 Task: Add Youtheory Collagen, Skin, Hair & Nail Formula to the cart.
Action: Mouse moved to (302, 159)
Screenshot: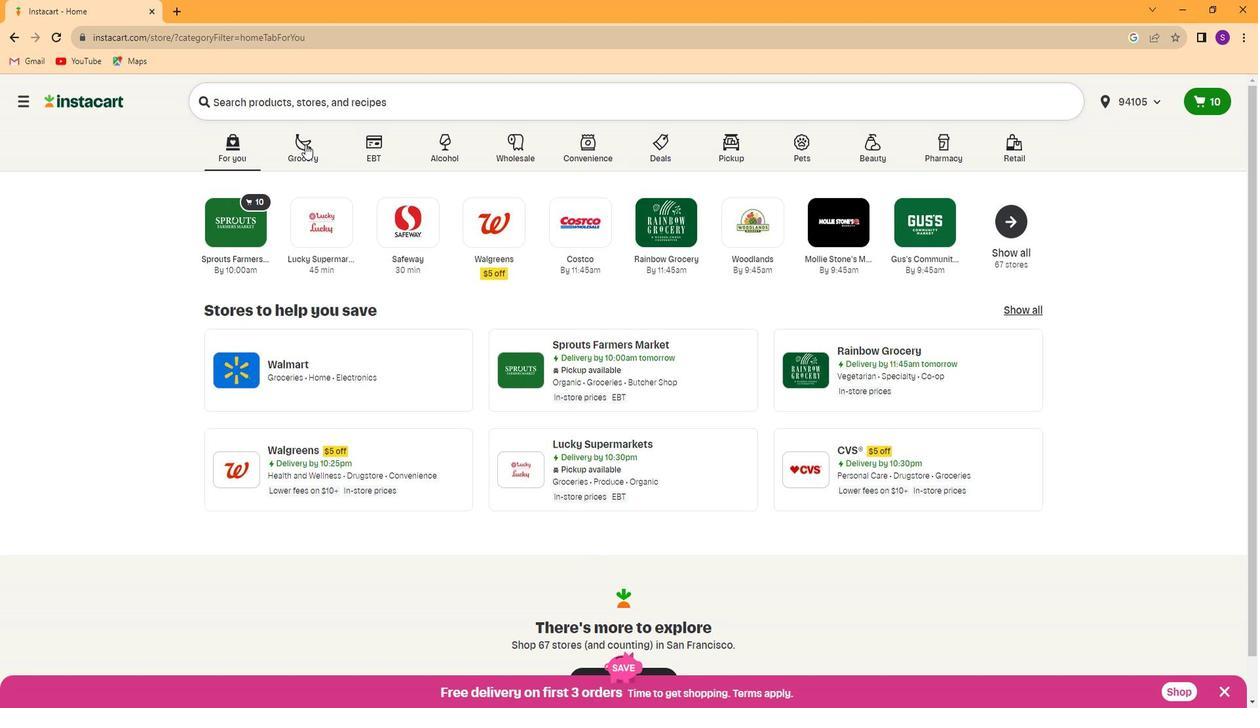 
Action: Mouse pressed left at (302, 159)
Screenshot: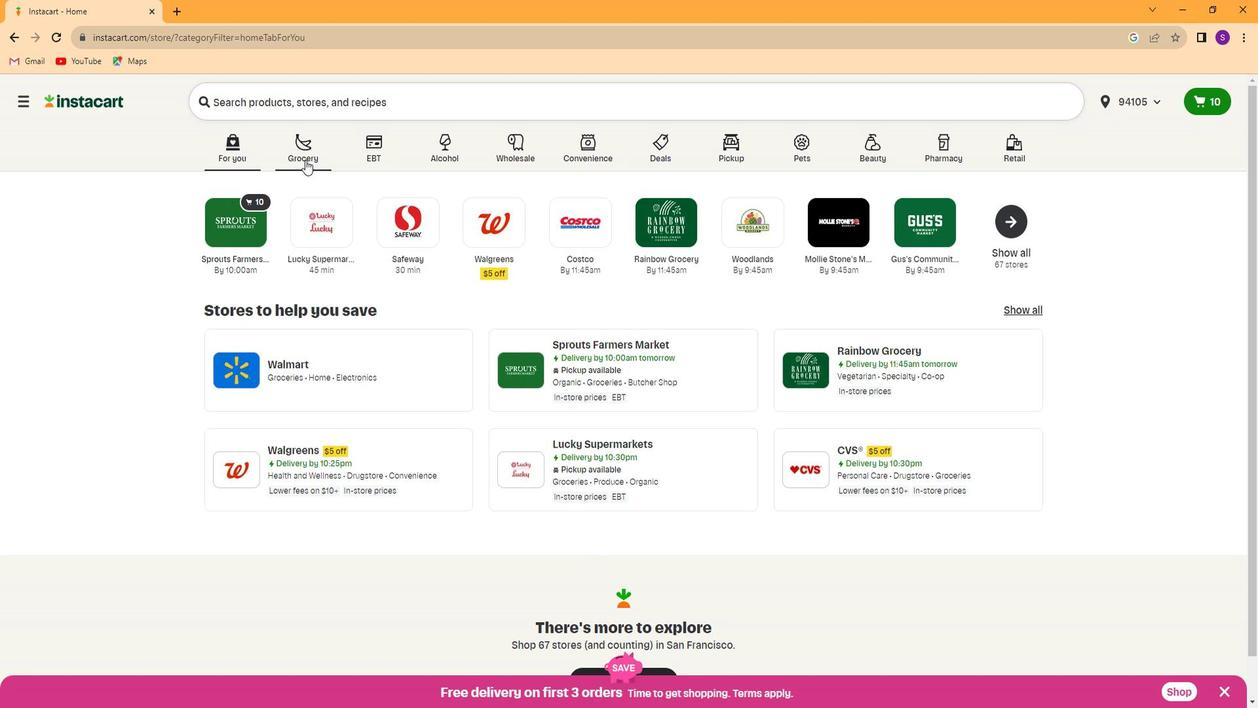 
Action: Mouse moved to (911, 241)
Screenshot: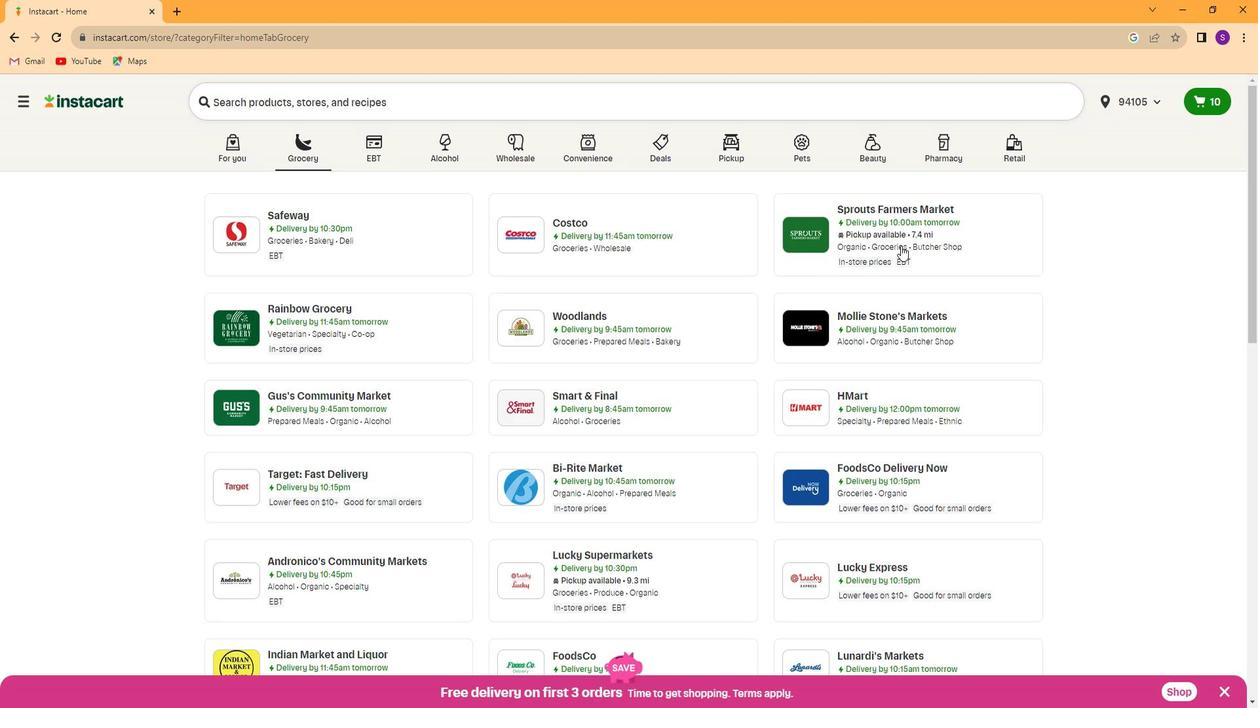 
Action: Mouse pressed left at (911, 241)
Screenshot: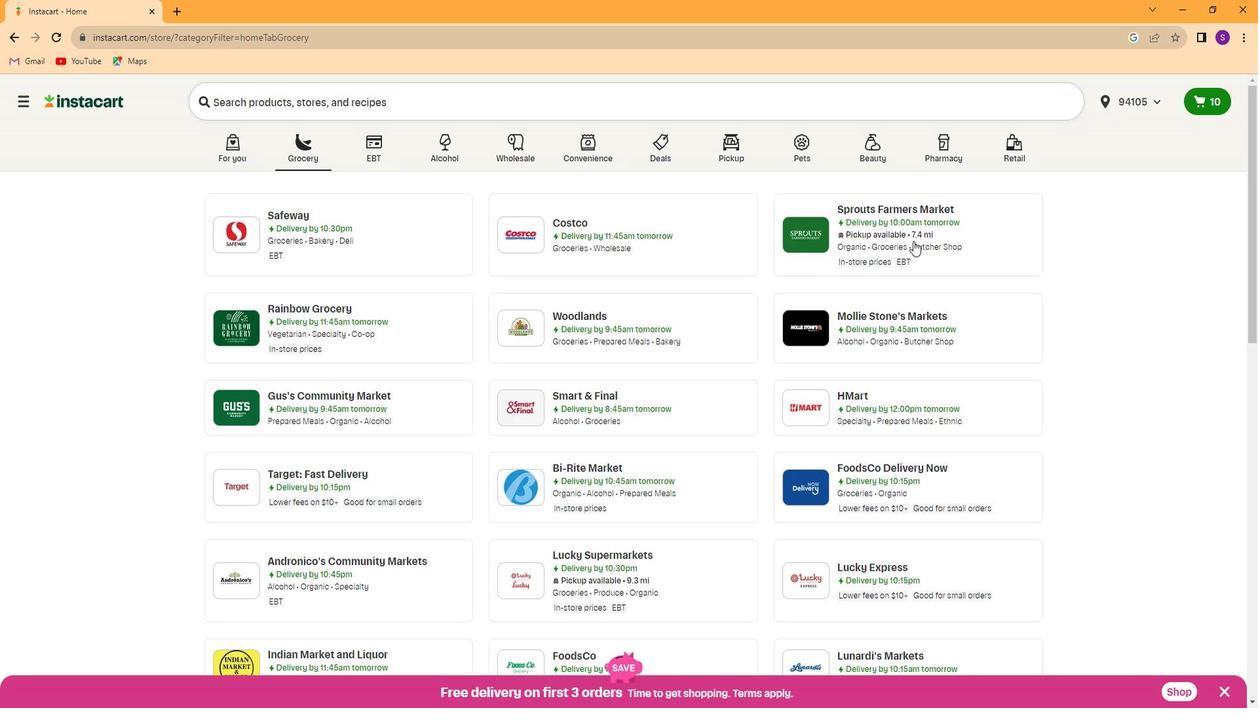 
Action: Mouse moved to (129, 442)
Screenshot: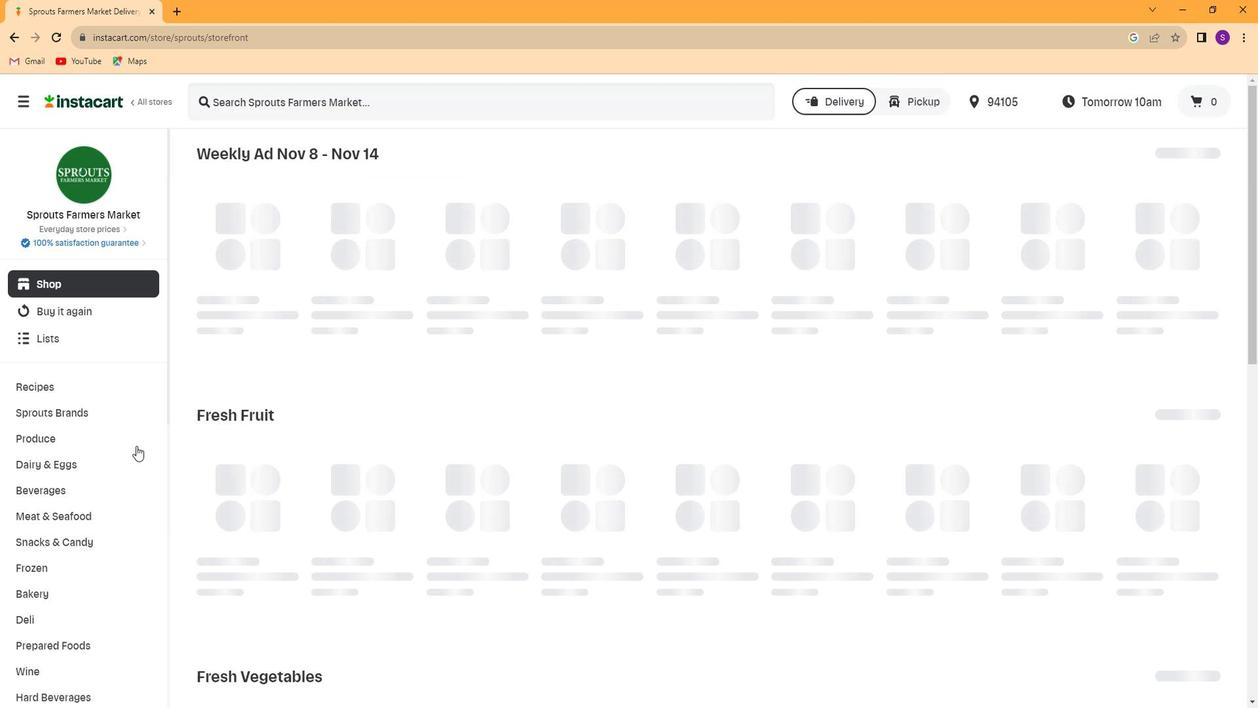 
Action: Mouse scrolled (129, 441) with delta (0, 0)
Screenshot: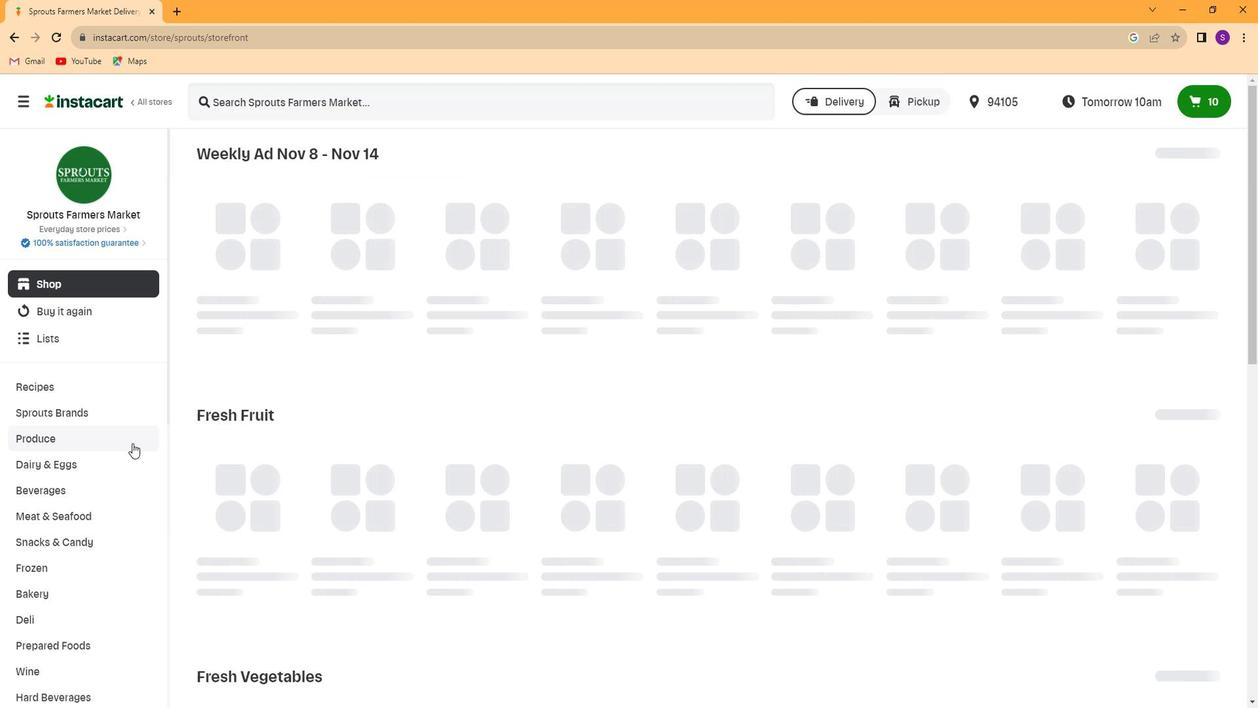 
Action: Mouse scrolled (129, 441) with delta (0, 0)
Screenshot: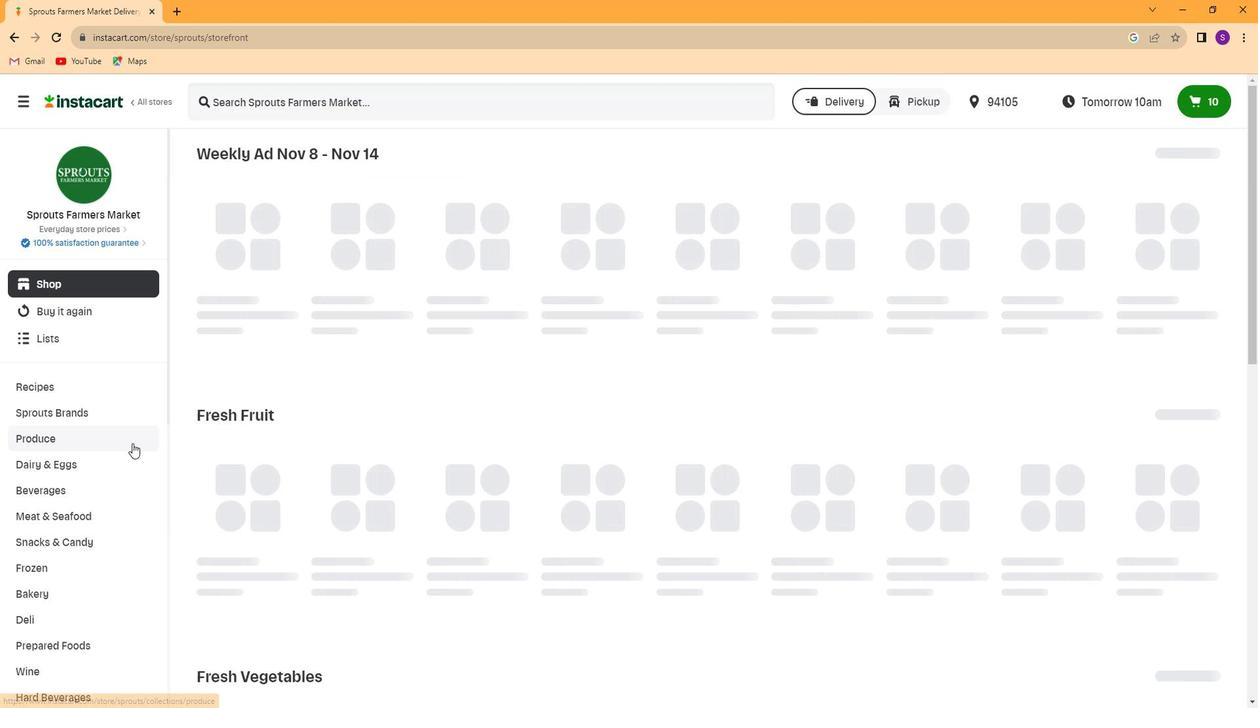 
Action: Mouse scrolled (129, 441) with delta (0, 0)
Screenshot: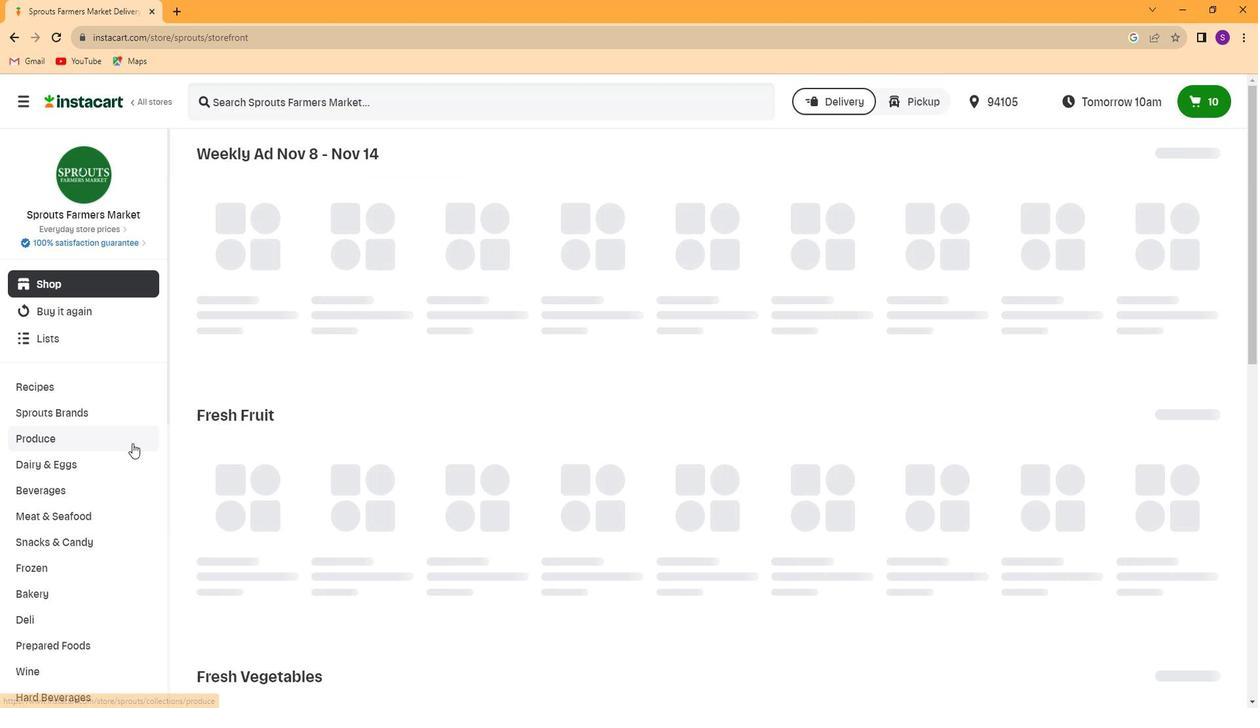 
Action: Mouse moved to (127, 442)
Screenshot: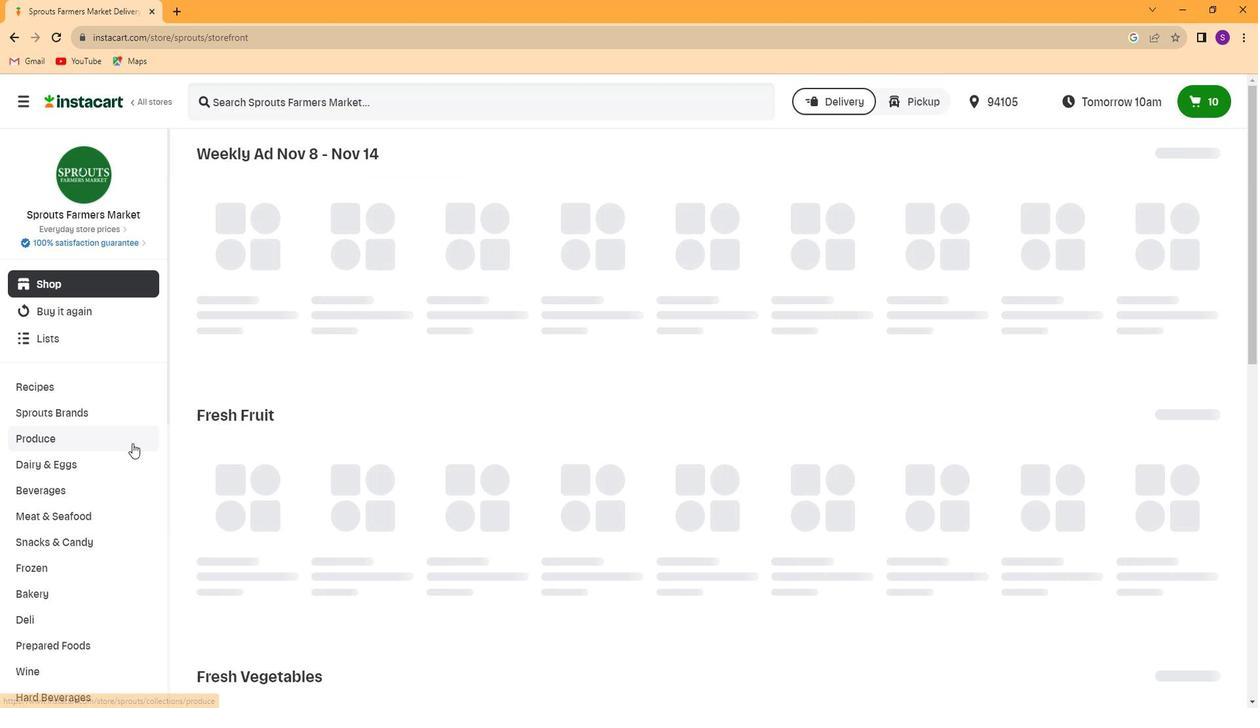 
Action: Mouse scrolled (127, 441) with delta (0, 0)
Screenshot: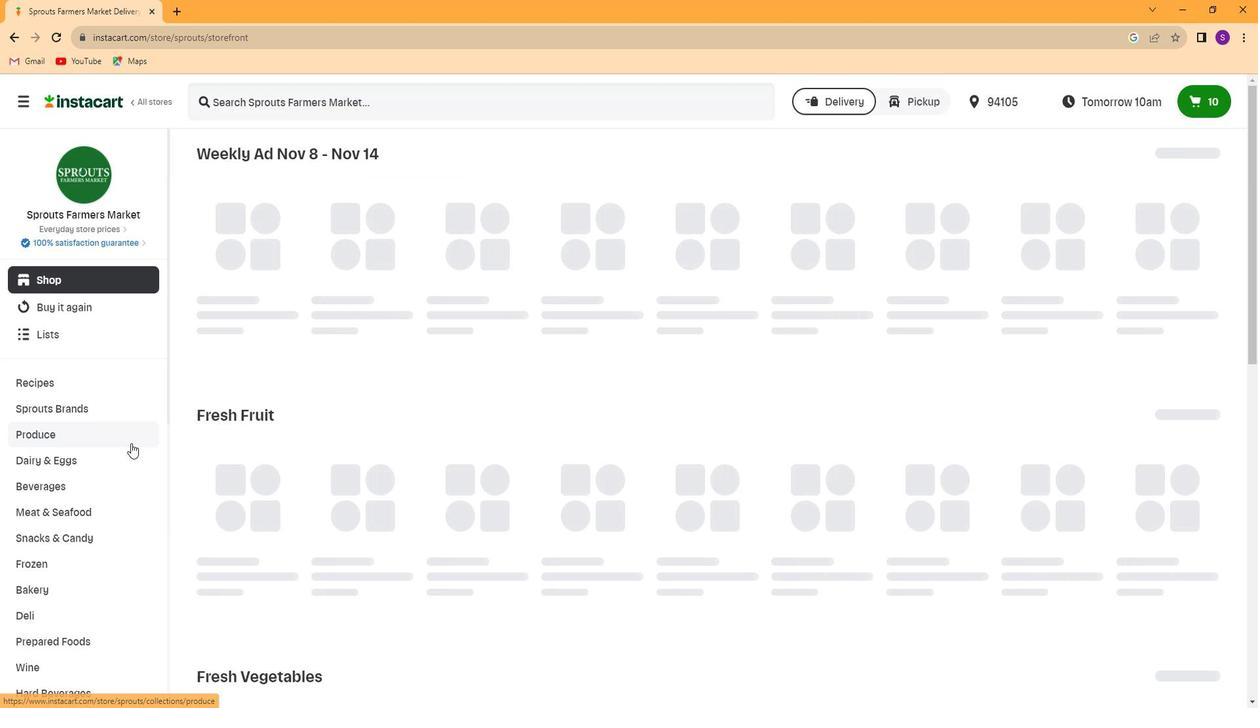 
Action: Mouse scrolled (127, 441) with delta (0, 0)
Screenshot: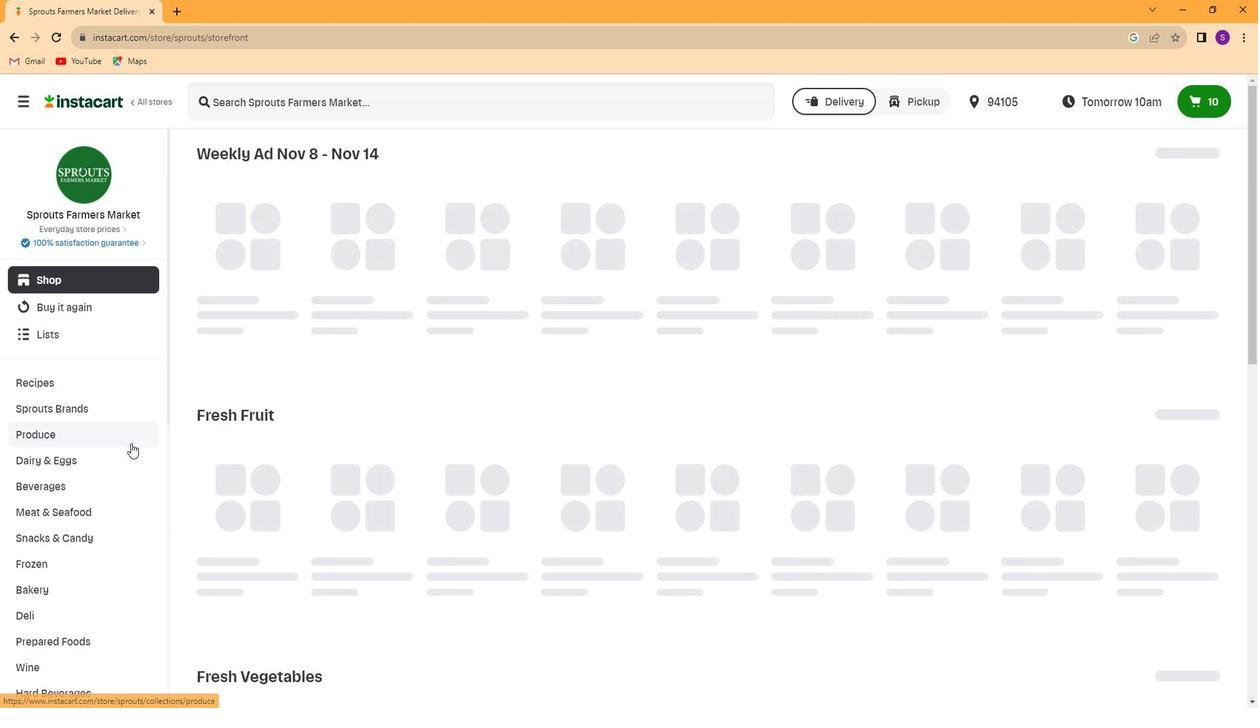 
Action: Mouse scrolled (127, 441) with delta (0, 0)
Screenshot: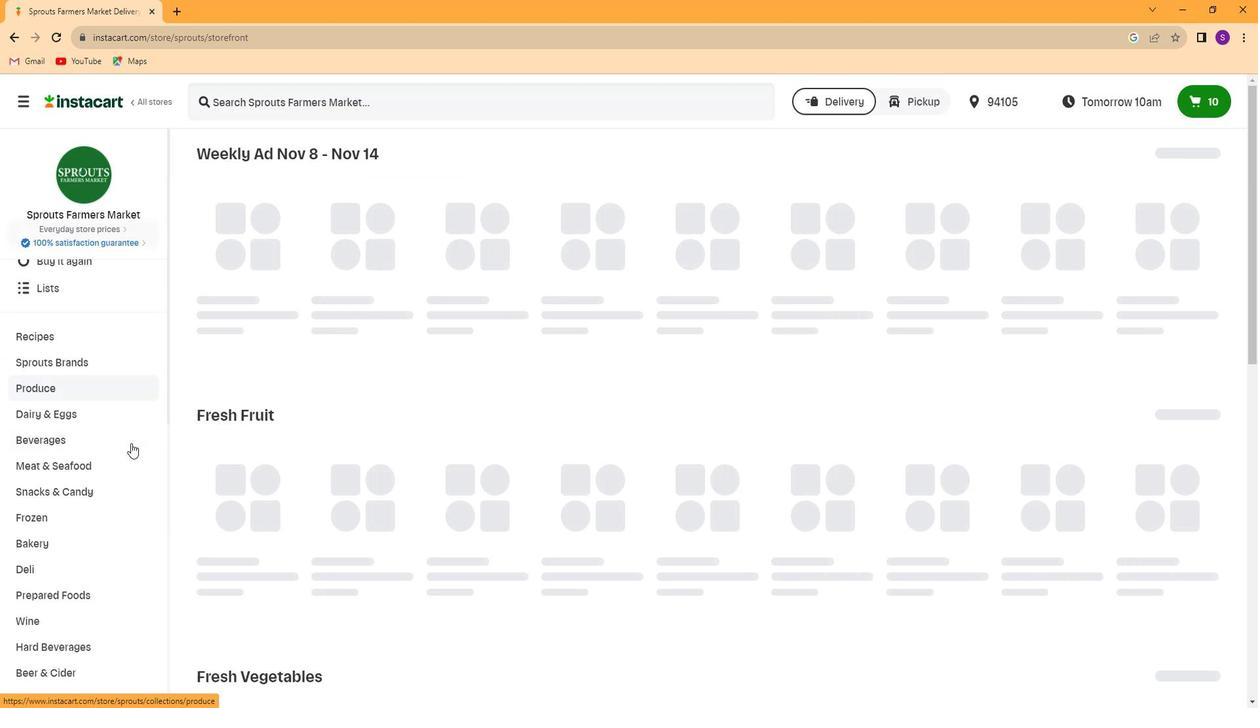 
Action: Mouse scrolled (127, 441) with delta (0, 0)
Screenshot: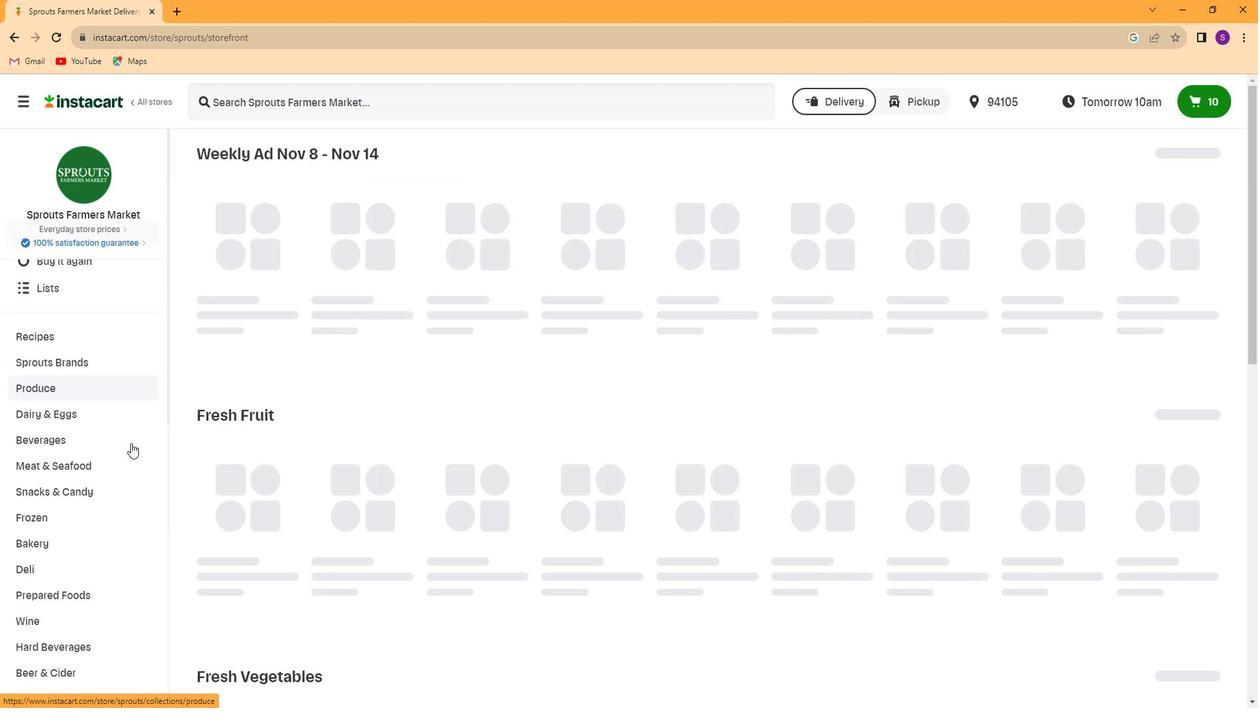 
Action: Mouse scrolled (127, 441) with delta (0, 0)
Screenshot: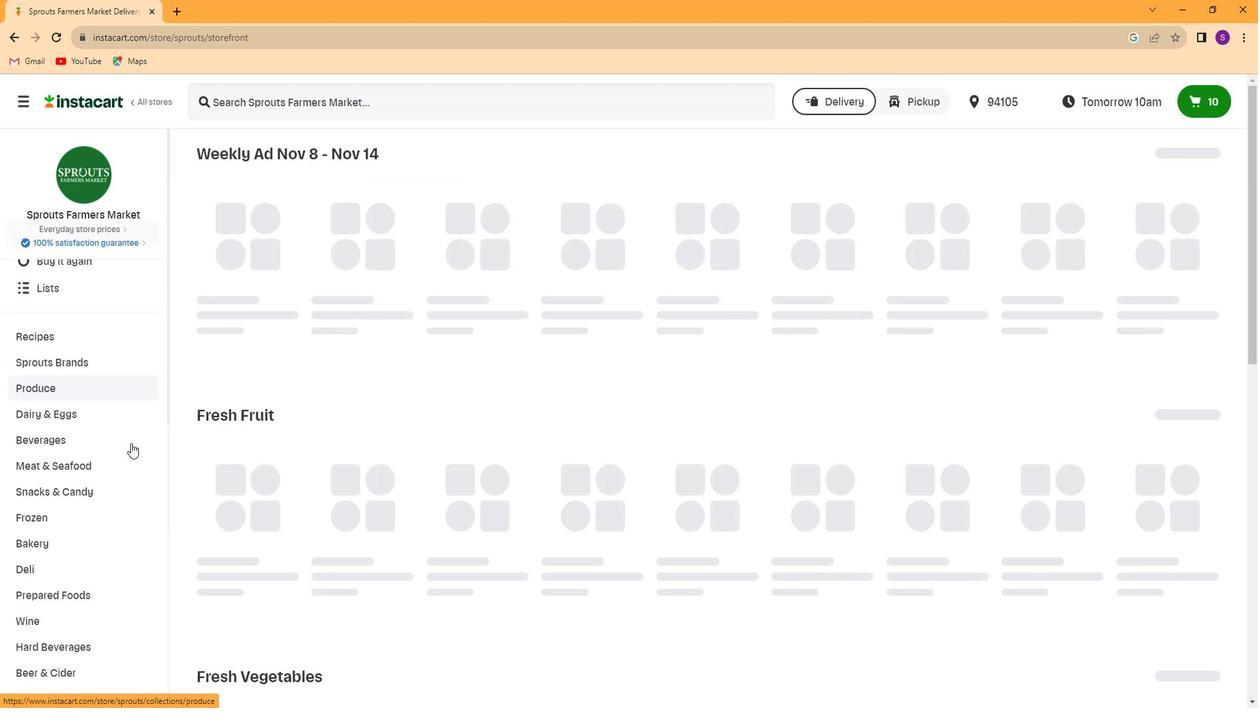 
Action: Mouse moved to (127, 442)
Screenshot: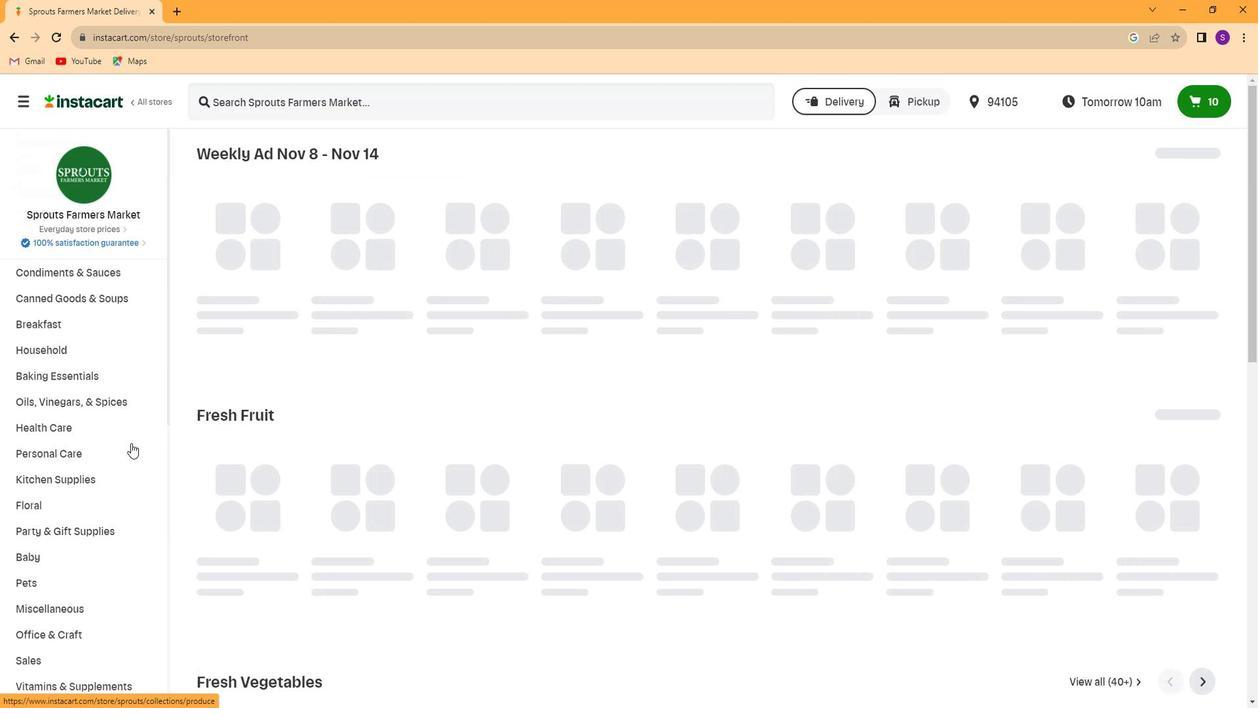 
Action: Mouse scrolled (127, 441) with delta (0, 0)
Screenshot: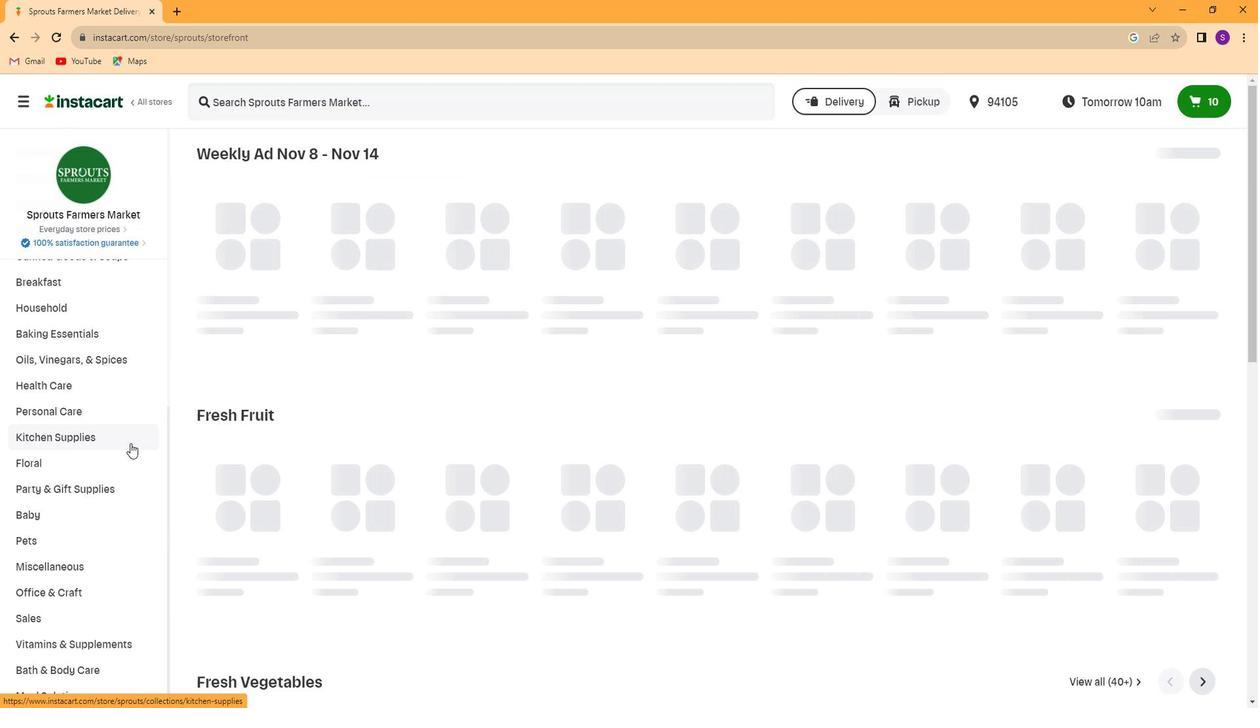 
Action: Mouse scrolled (127, 441) with delta (0, 0)
Screenshot: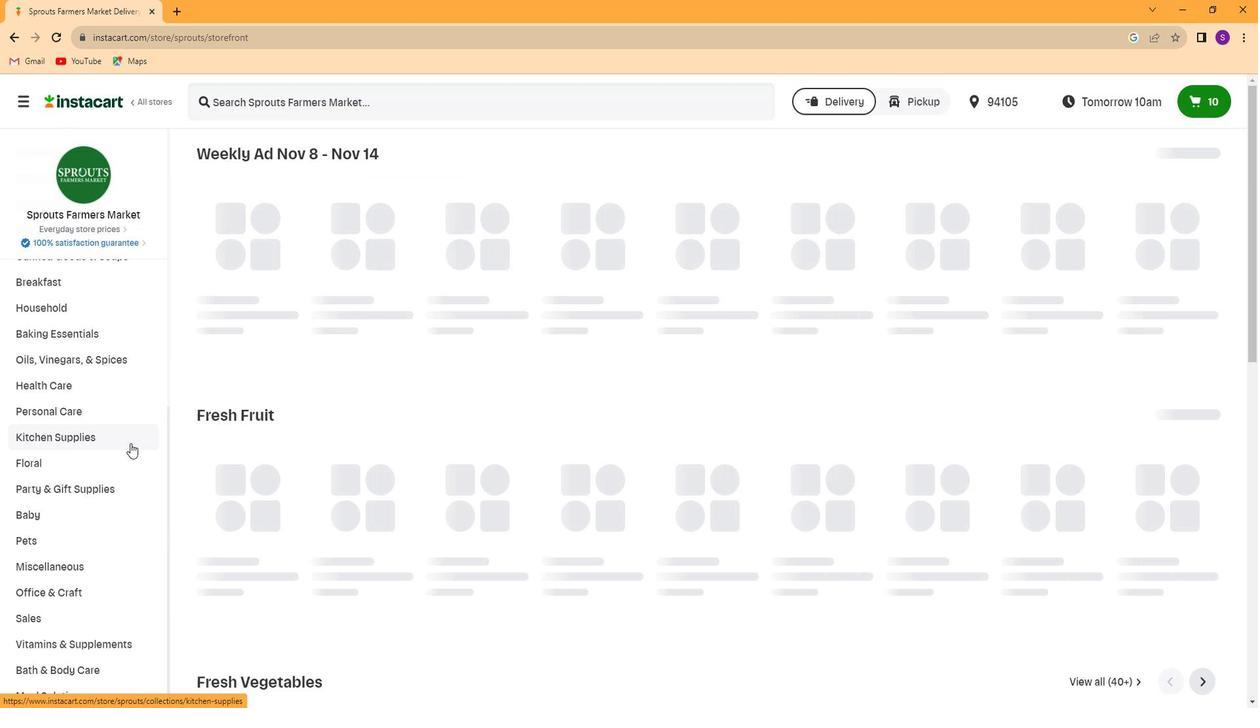 
Action: Mouse scrolled (127, 441) with delta (0, 0)
Screenshot: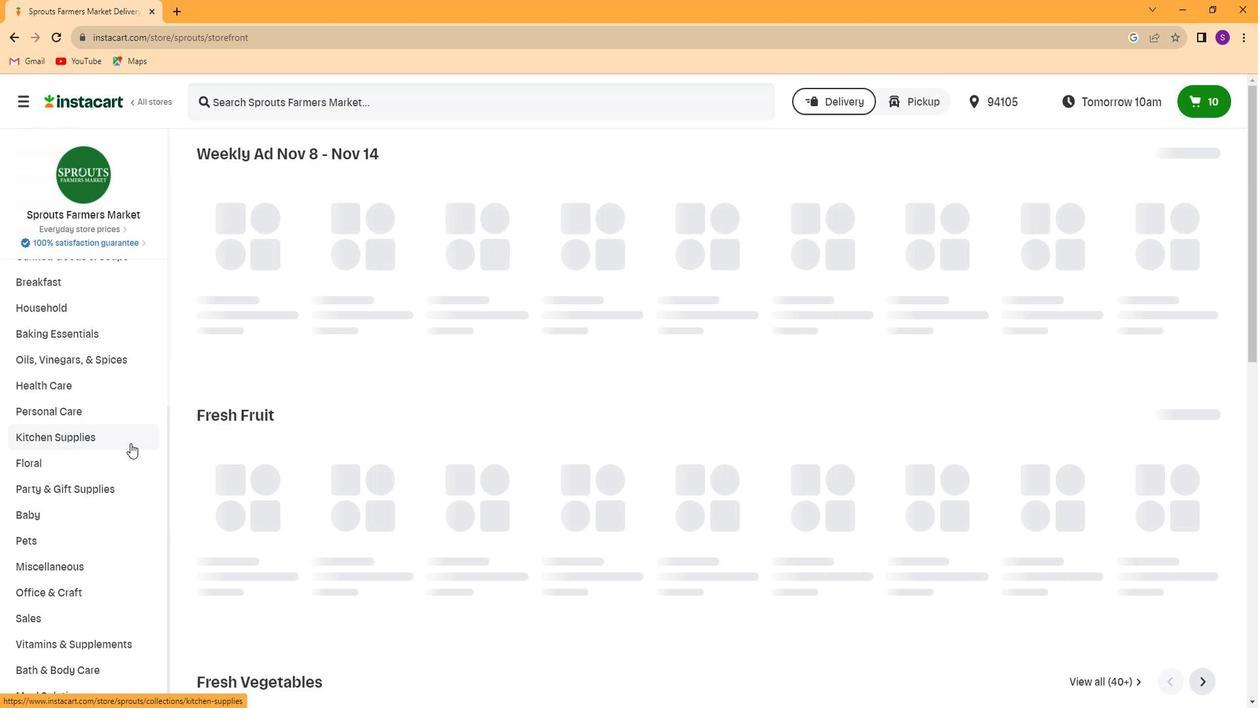 
Action: Mouse moved to (127, 442)
Screenshot: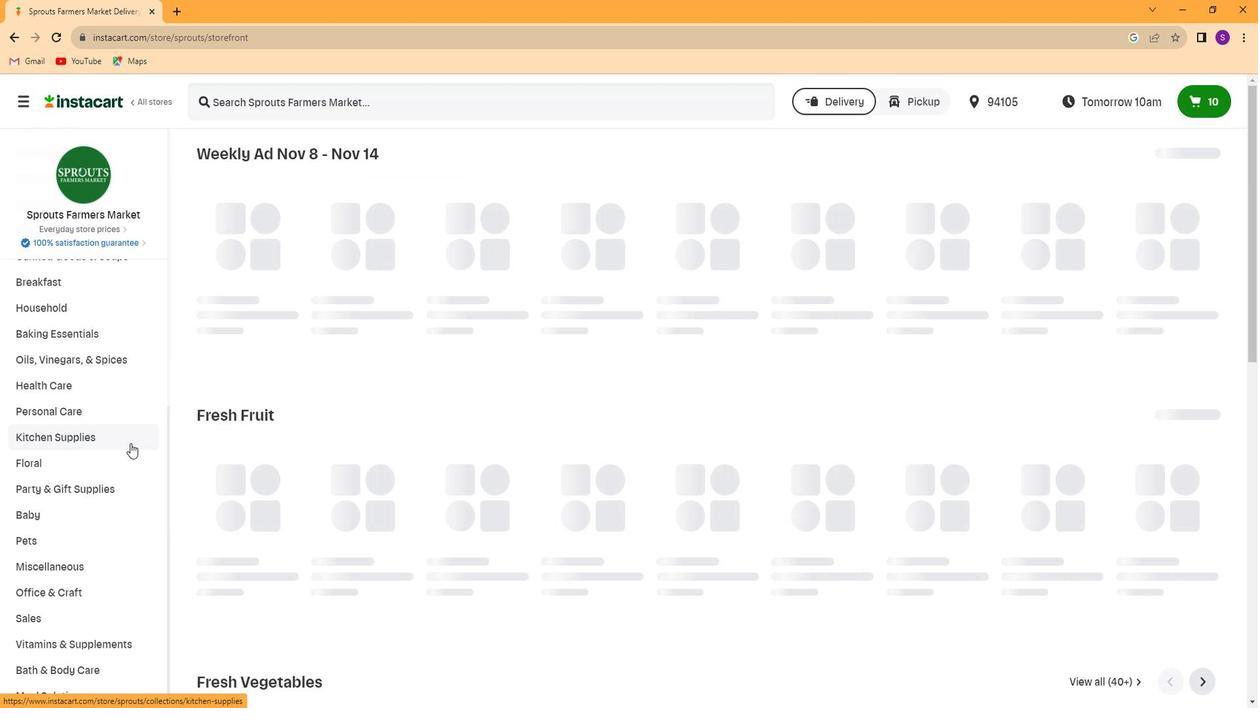 
Action: Mouse scrolled (127, 441) with delta (0, 0)
Screenshot: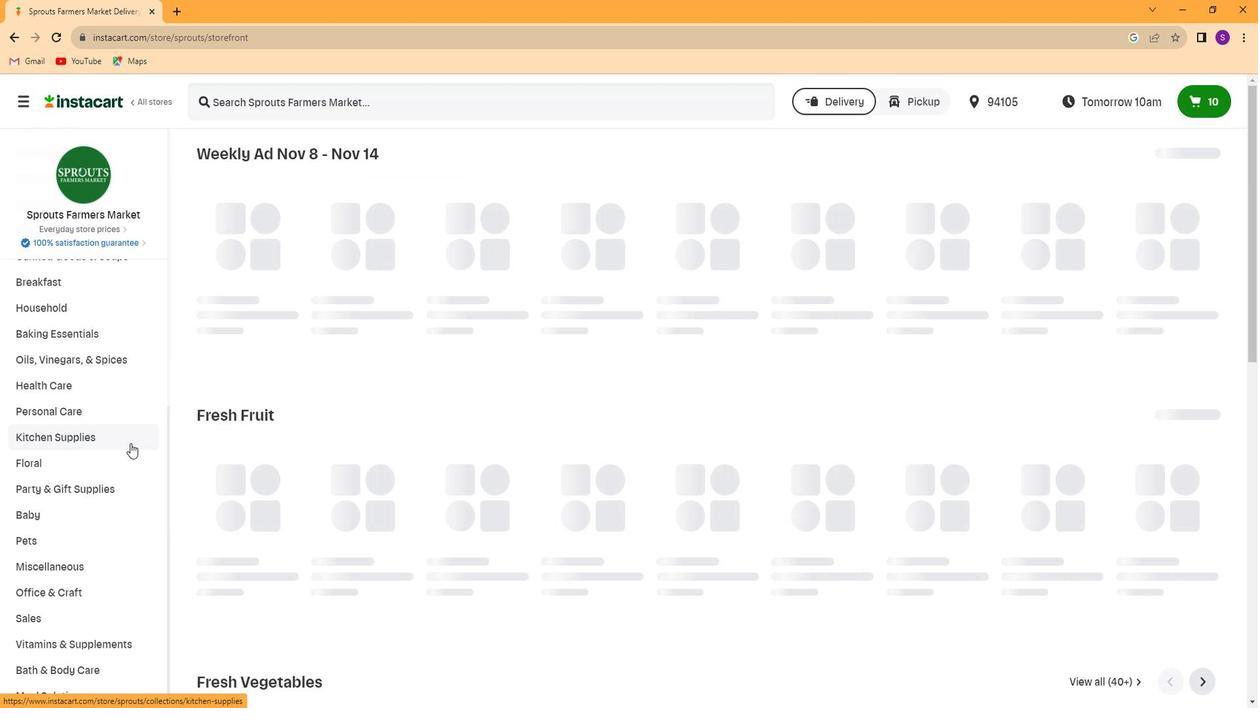 
Action: Mouse moved to (123, 445)
Screenshot: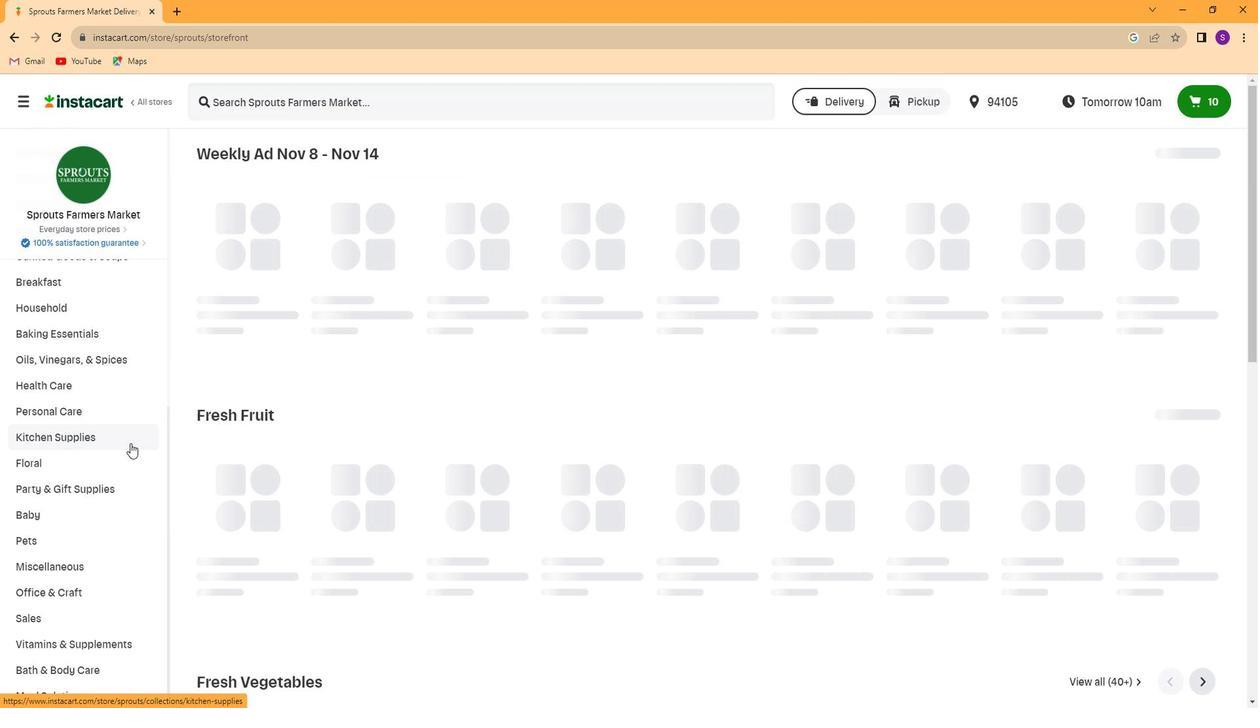 
Action: Mouse scrolled (123, 445) with delta (0, 0)
Screenshot: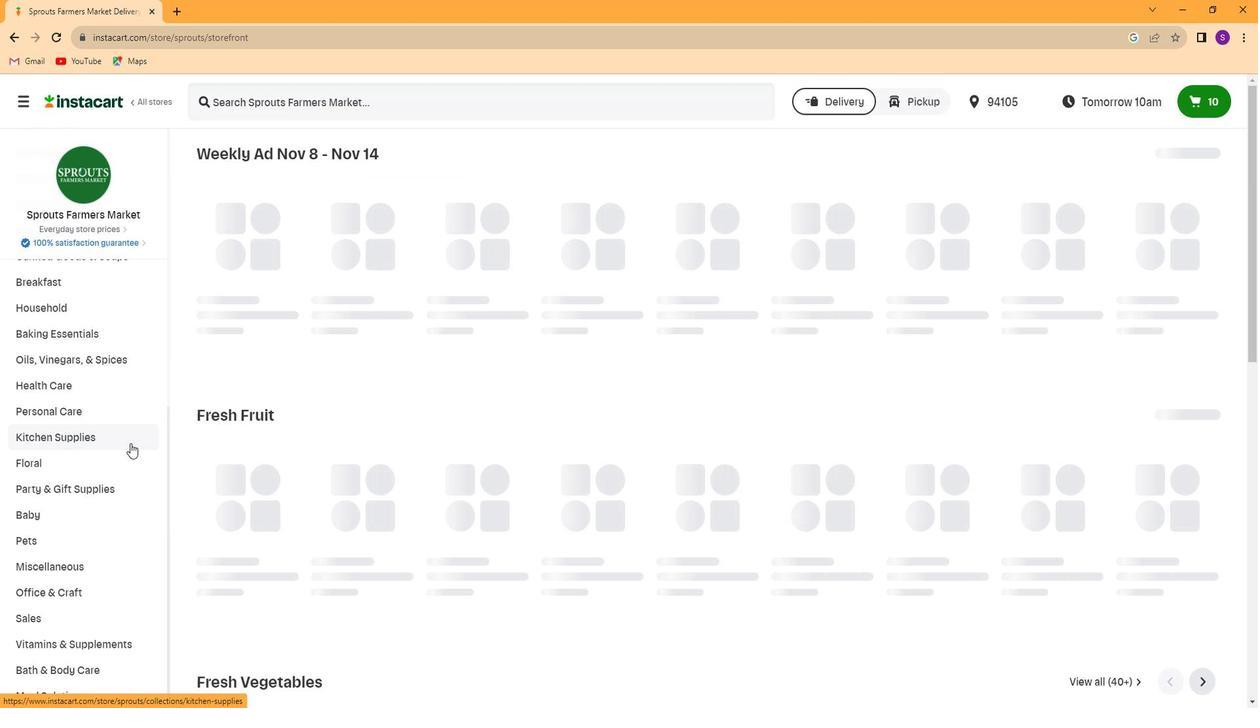 
Action: Mouse moved to (119, 447)
Screenshot: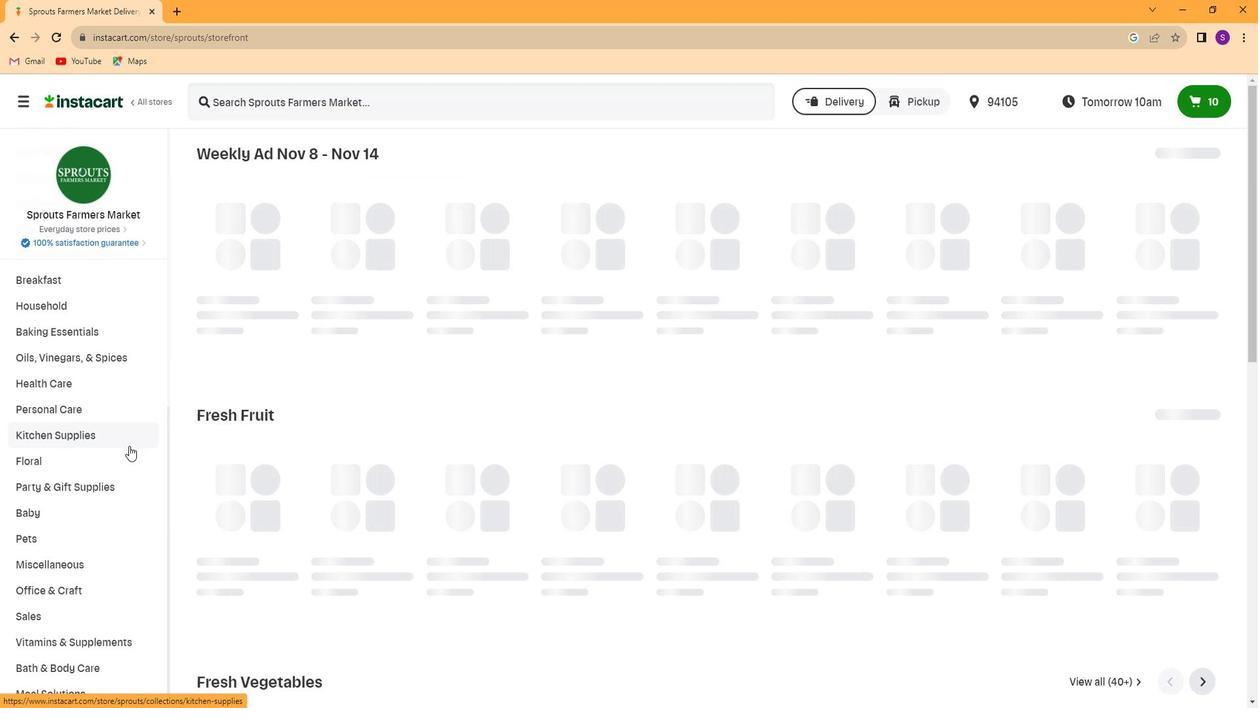
Action: Mouse scrolled (119, 447) with delta (0, 0)
Screenshot: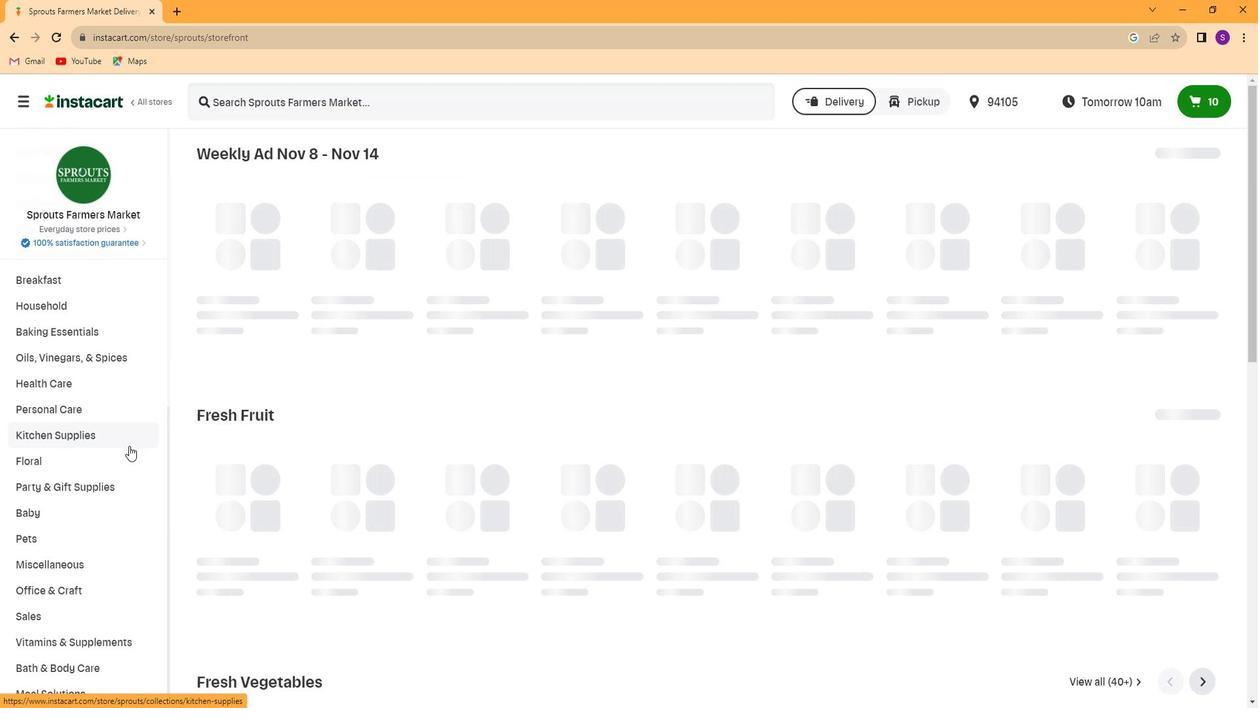 
Action: Mouse scrolled (119, 447) with delta (0, 0)
Screenshot: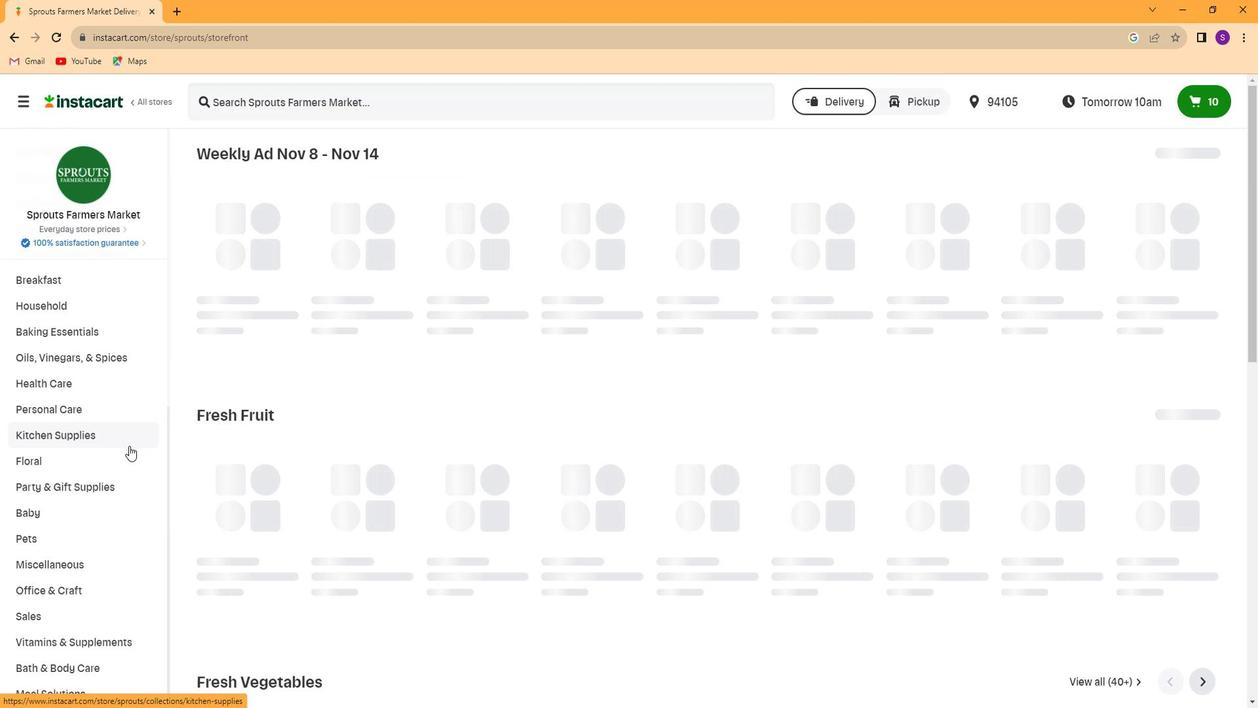 
Action: Mouse moved to (107, 640)
Screenshot: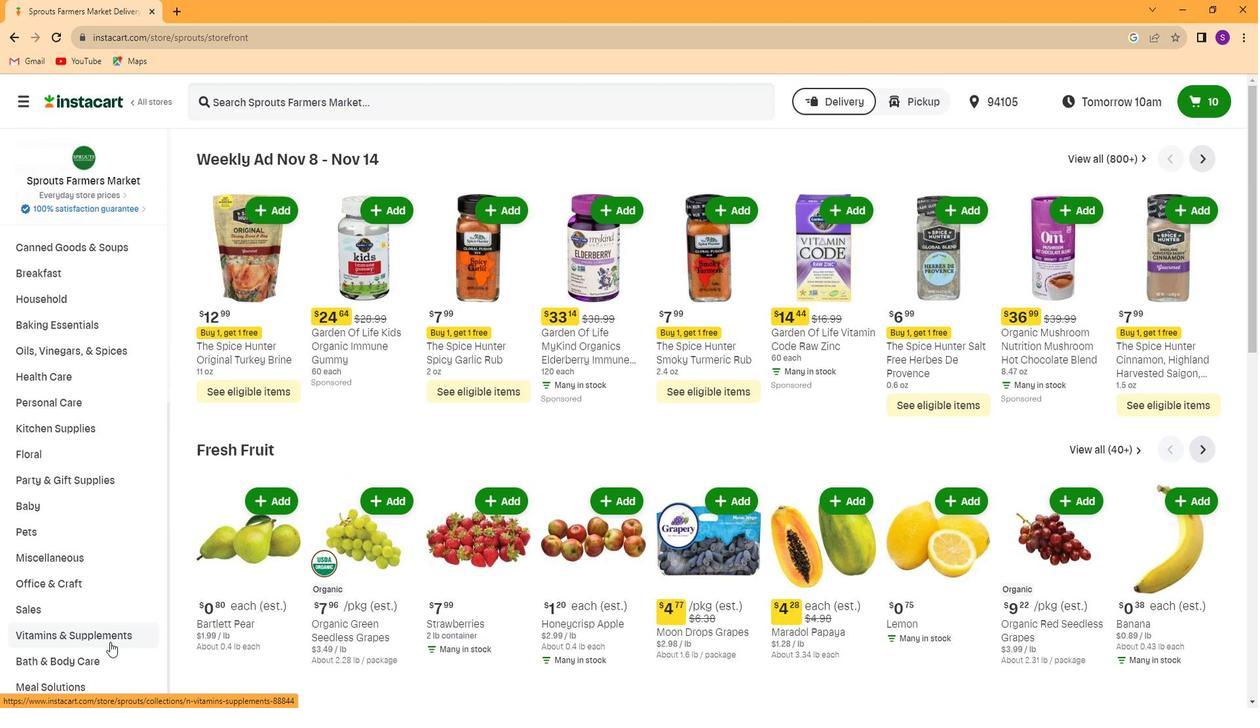 
Action: Mouse pressed left at (107, 640)
Screenshot: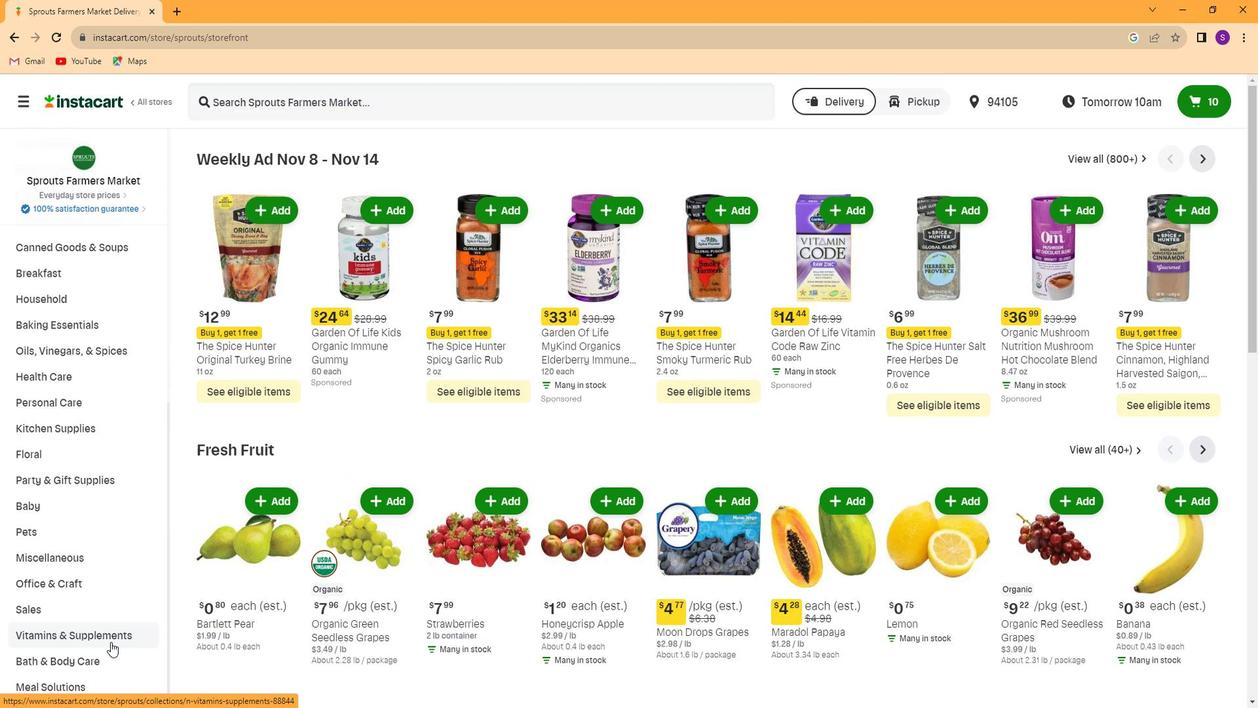 
Action: Mouse moved to (99, 500)
Screenshot: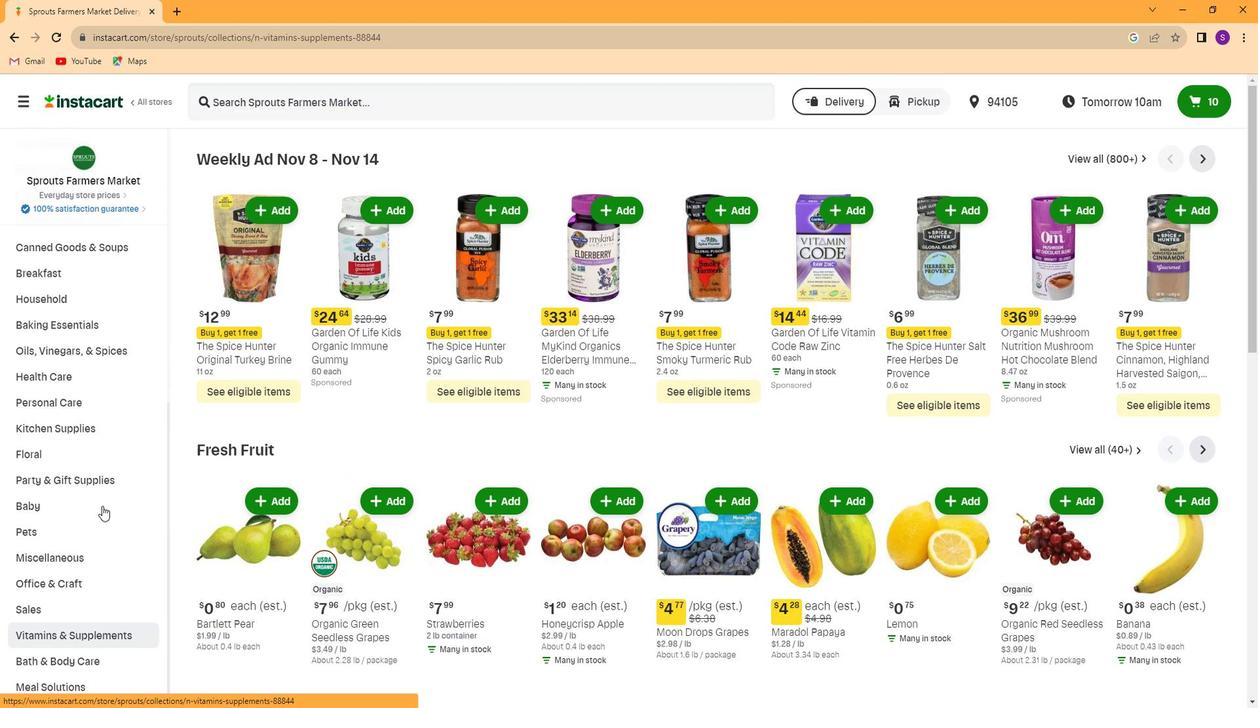 
Action: Mouse scrolled (99, 500) with delta (0, 0)
Screenshot: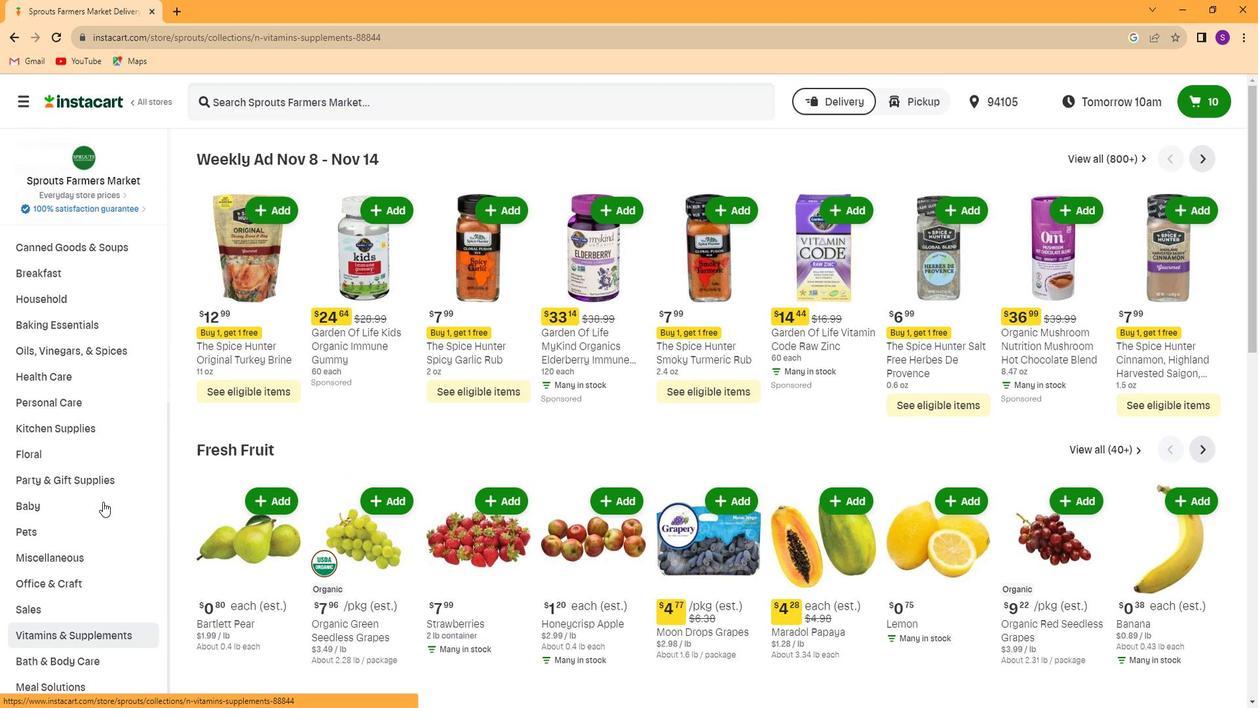 
Action: Mouse scrolled (99, 500) with delta (0, 0)
Screenshot: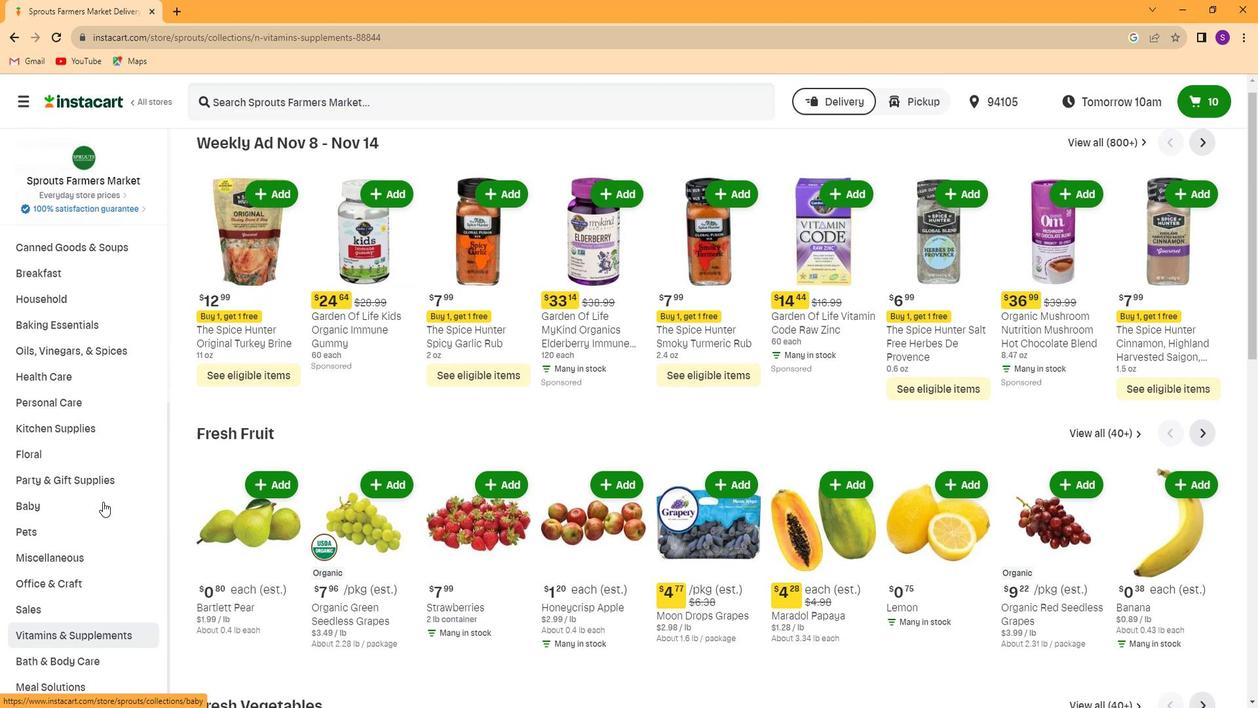
Action: Mouse moved to (99, 499)
Screenshot: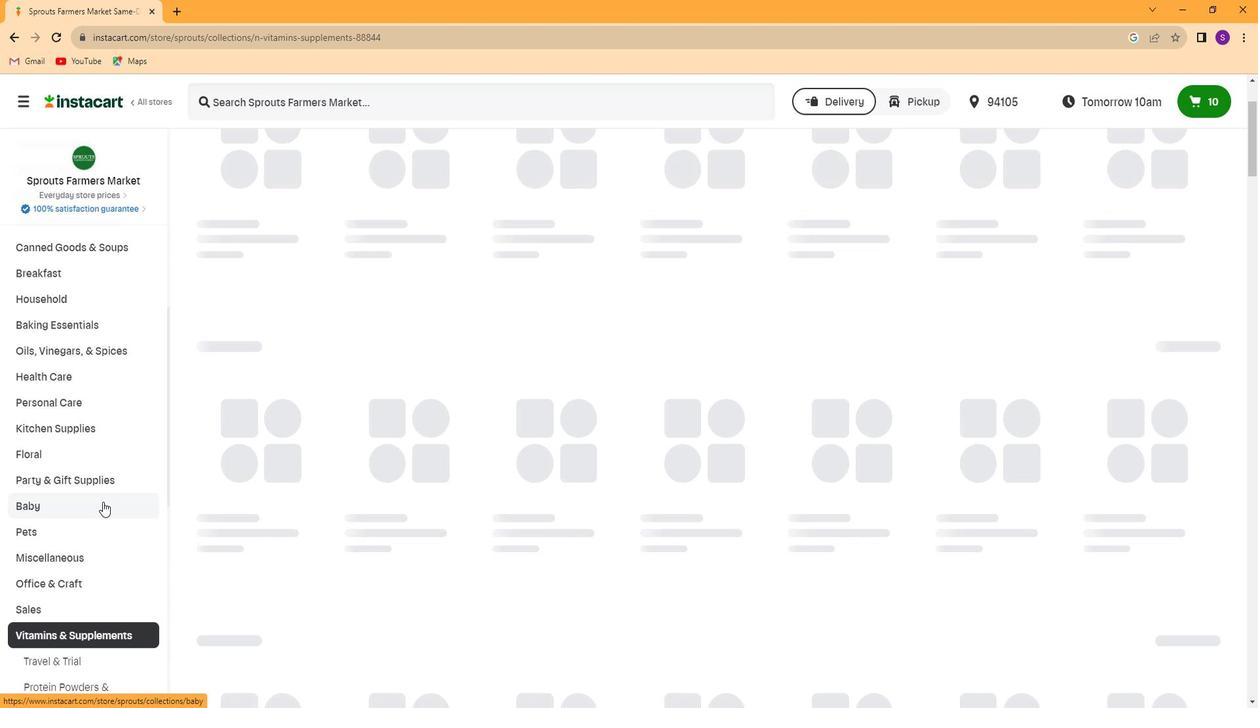 
Action: Mouse scrolled (99, 498) with delta (0, 0)
Screenshot: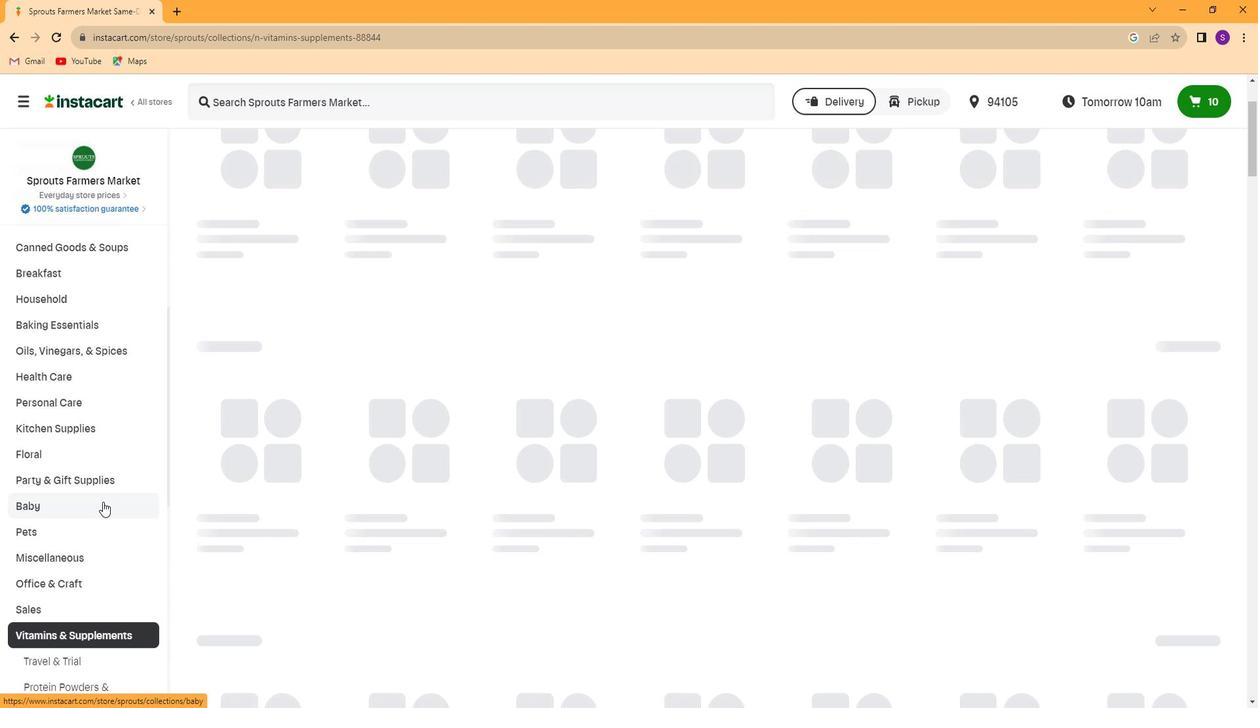 
Action: Mouse moved to (99, 499)
Screenshot: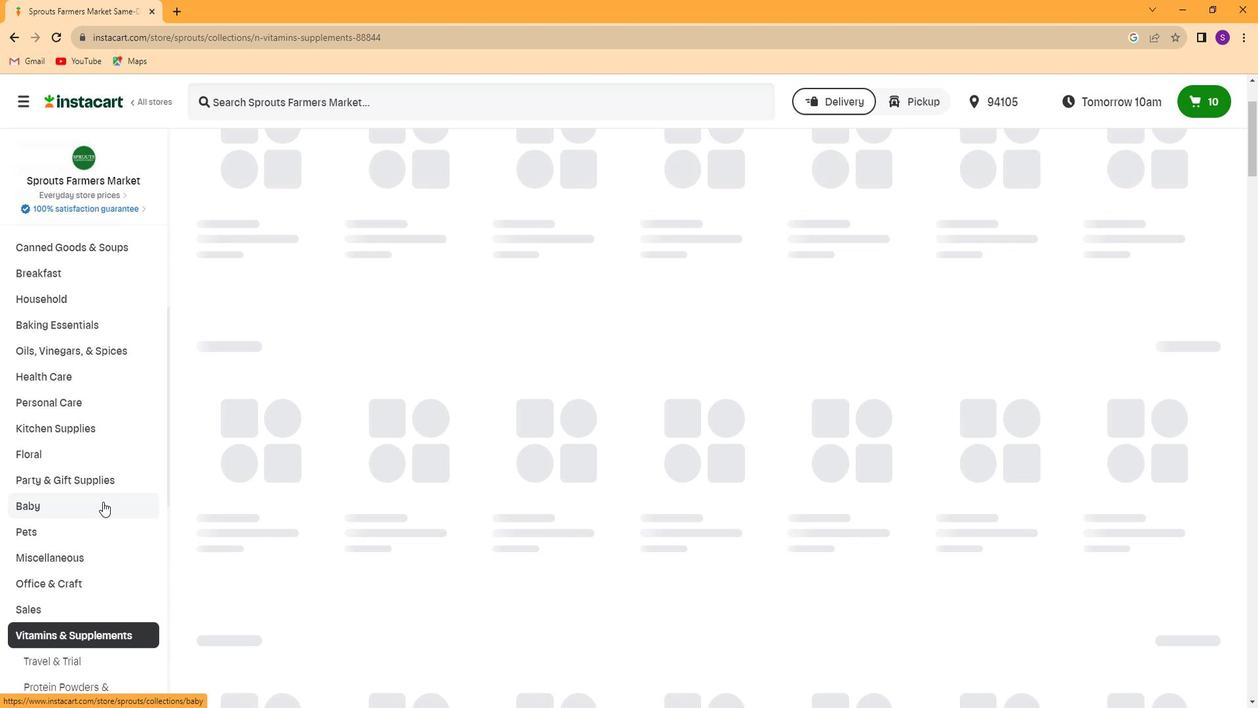 
Action: Mouse scrolled (99, 498) with delta (0, 0)
Screenshot: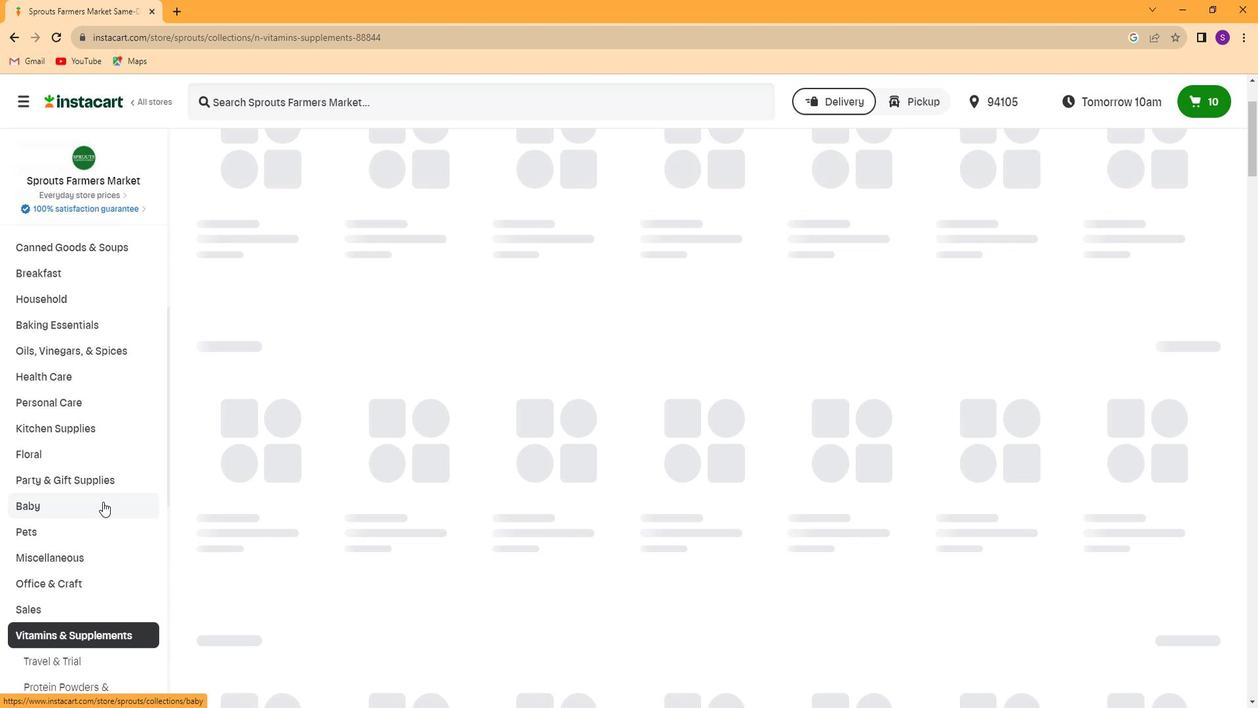 
Action: Mouse moved to (98, 498)
Screenshot: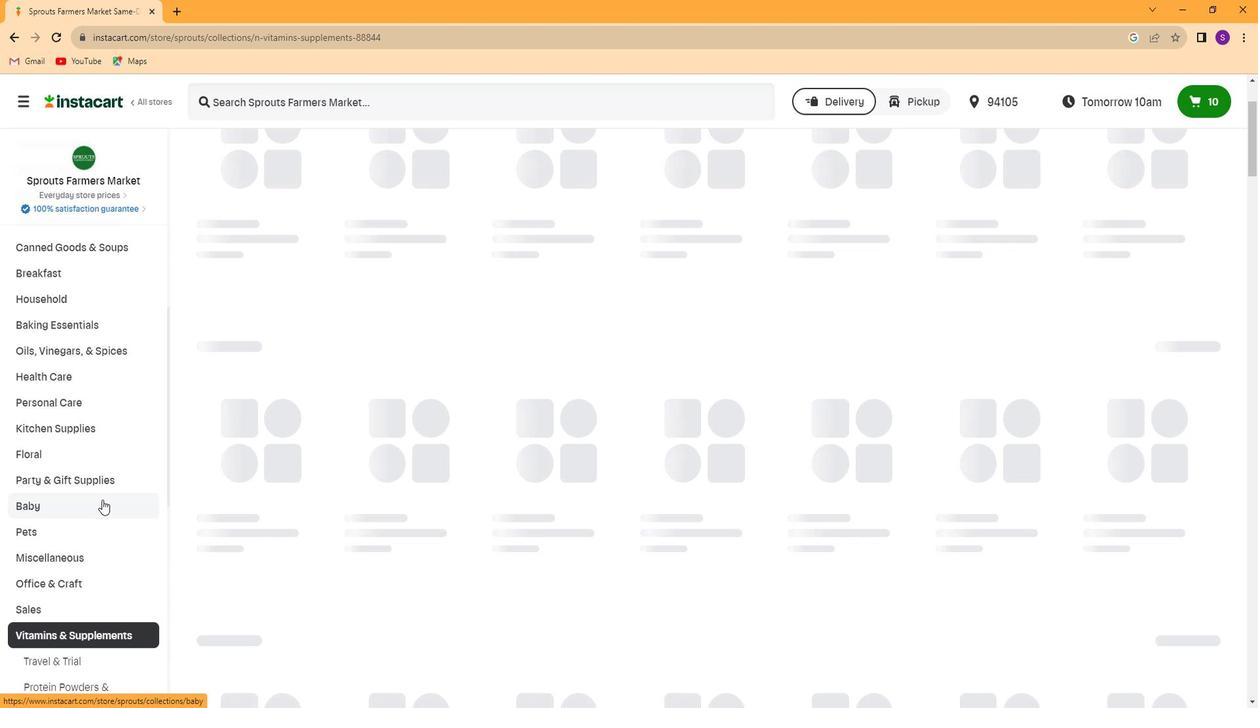 
Action: Mouse scrolled (98, 498) with delta (0, 0)
Screenshot: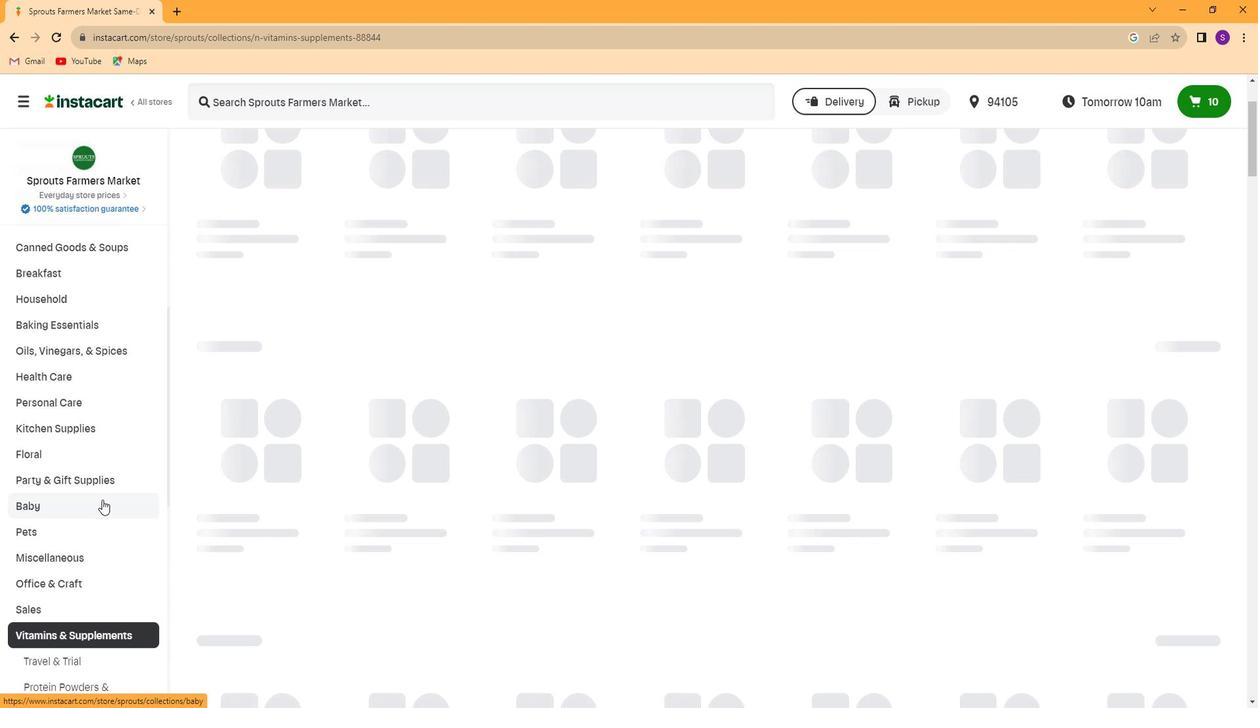 
Action: Mouse moved to (97, 497)
Screenshot: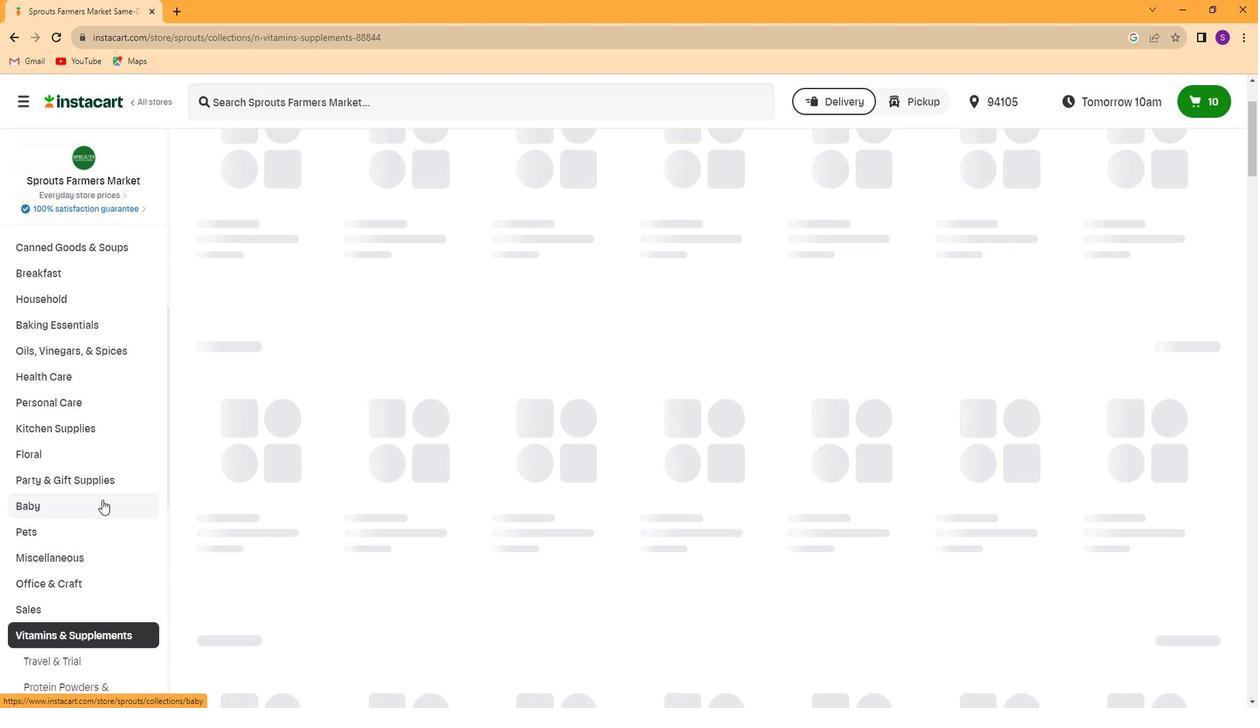 
Action: Mouse scrolled (97, 496) with delta (0, 0)
Screenshot: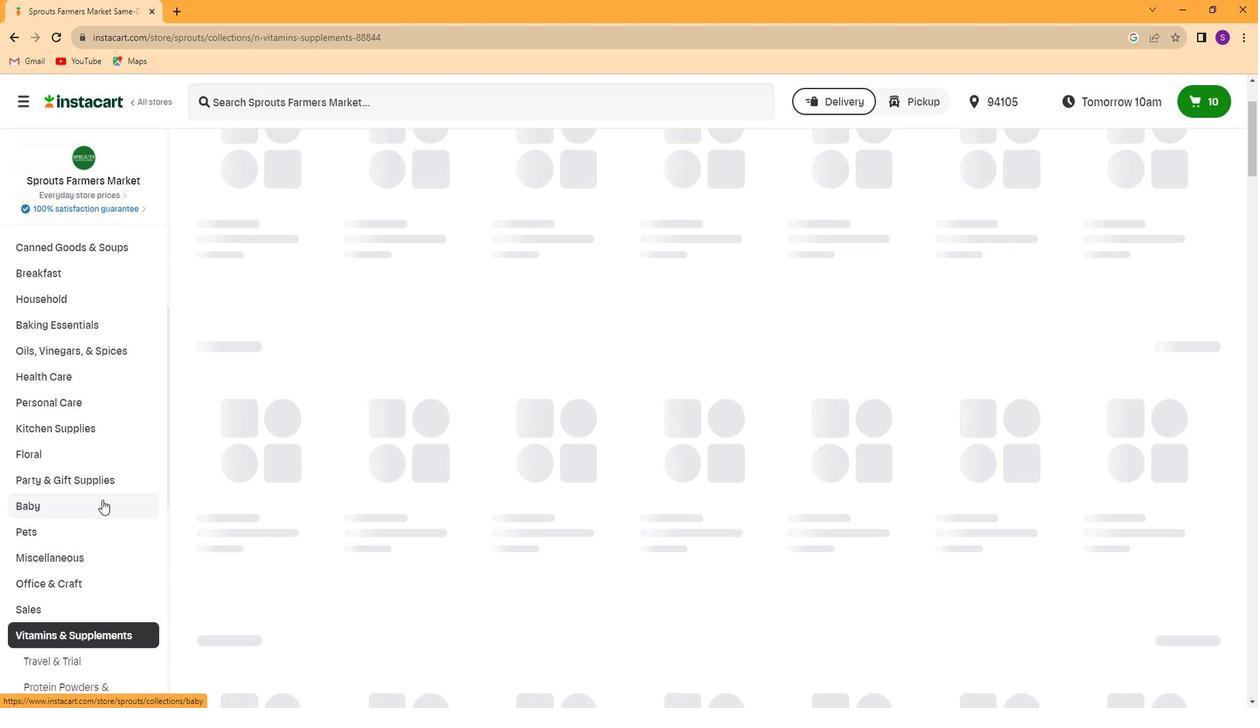 
Action: Mouse moved to (97, 491)
Screenshot: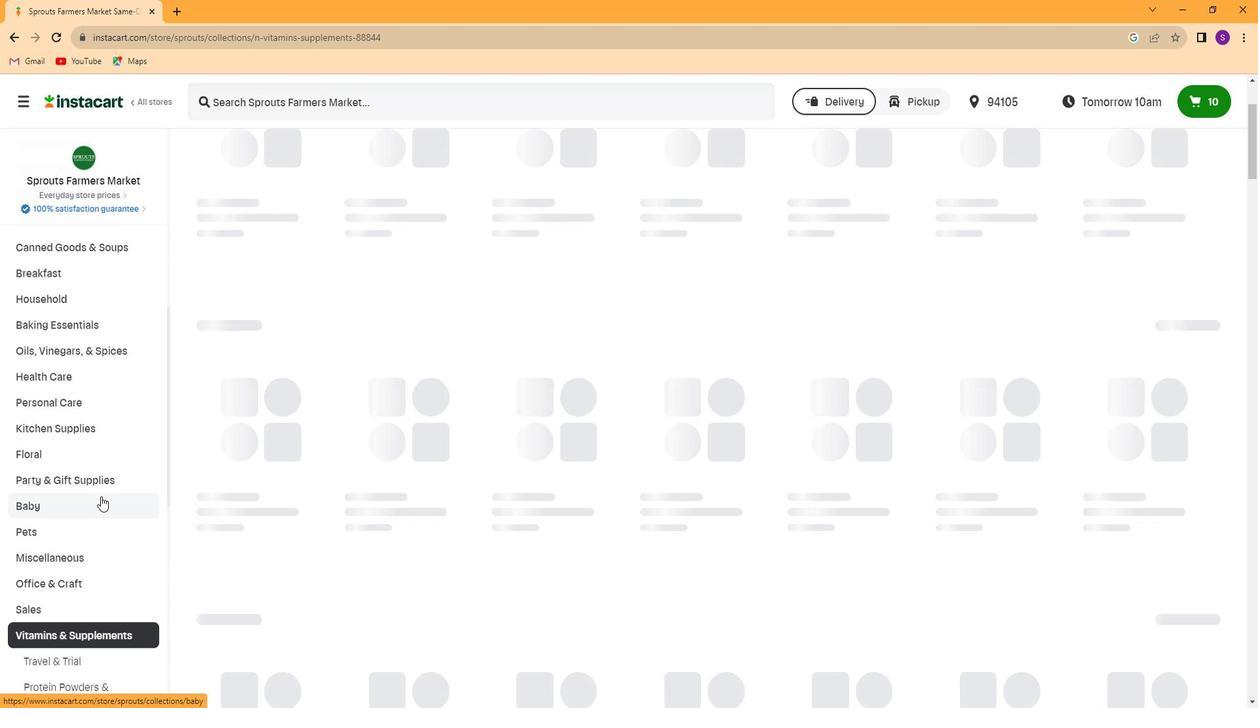 
Action: Mouse scrolled (97, 491) with delta (0, 0)
Screenshot: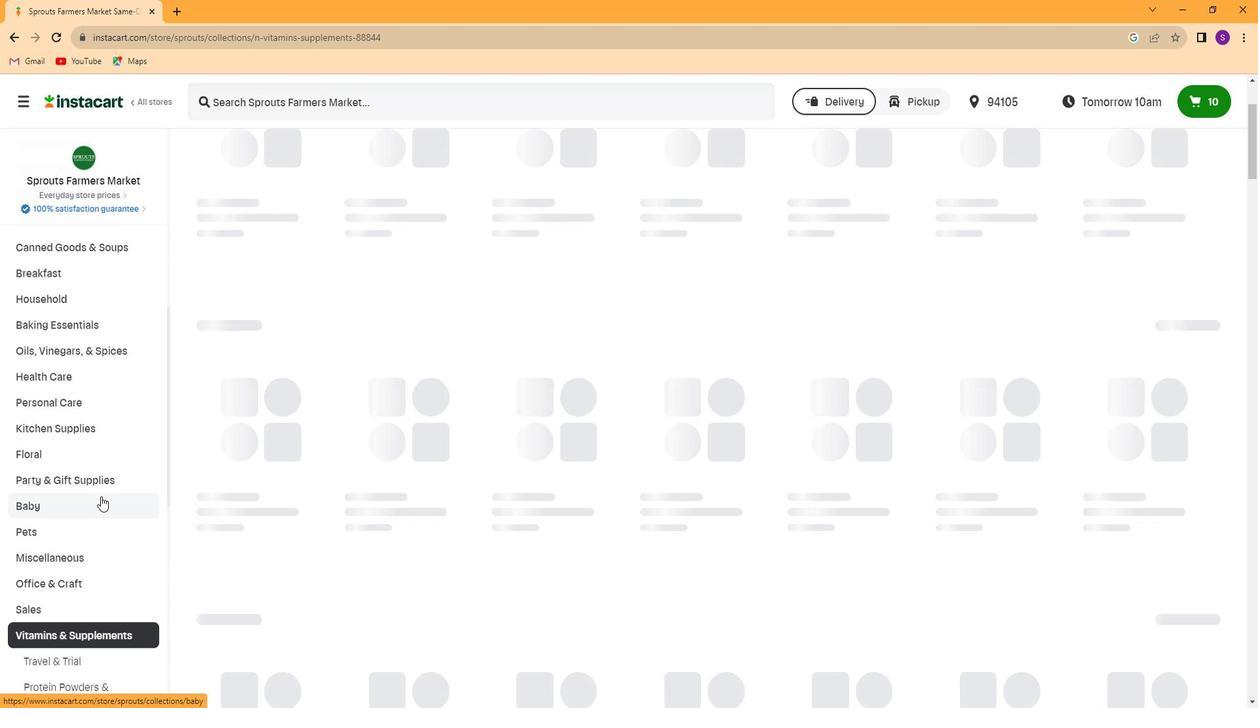 
Action: Mouse moved to (27, 588)
Screenshot: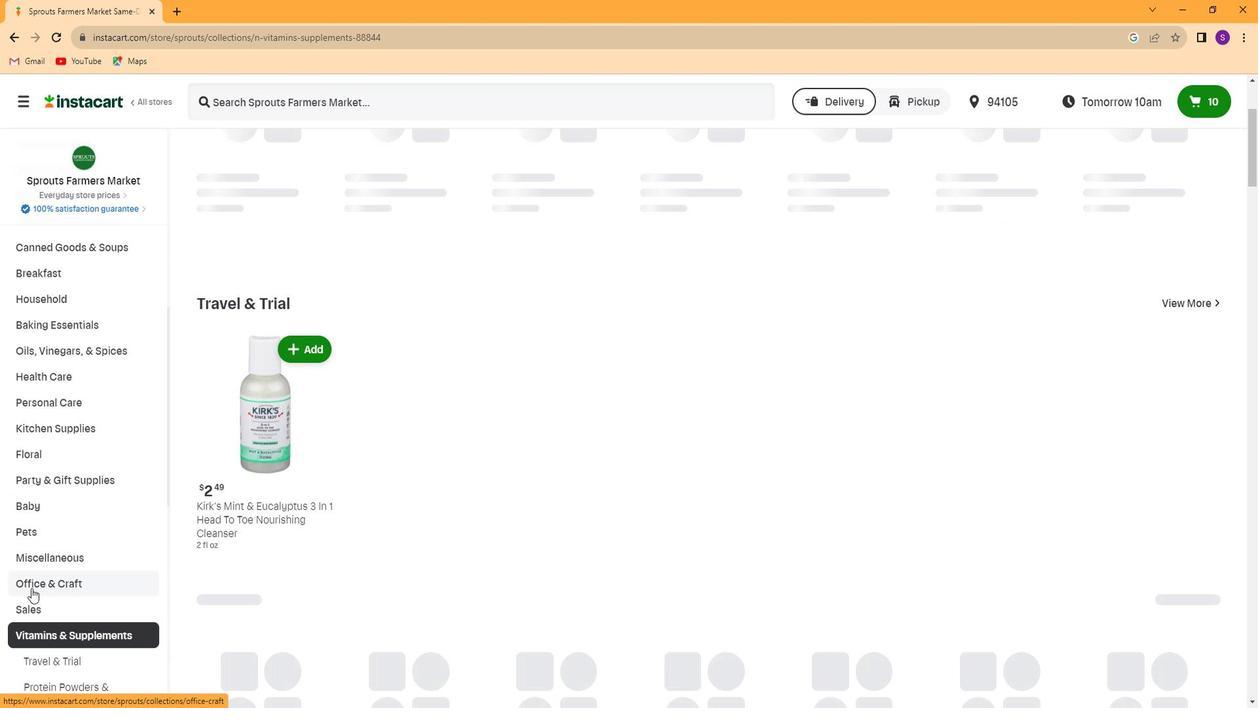 
Action: Mouse scrolled (27, 587) with delta (0, 0)
Screenshot: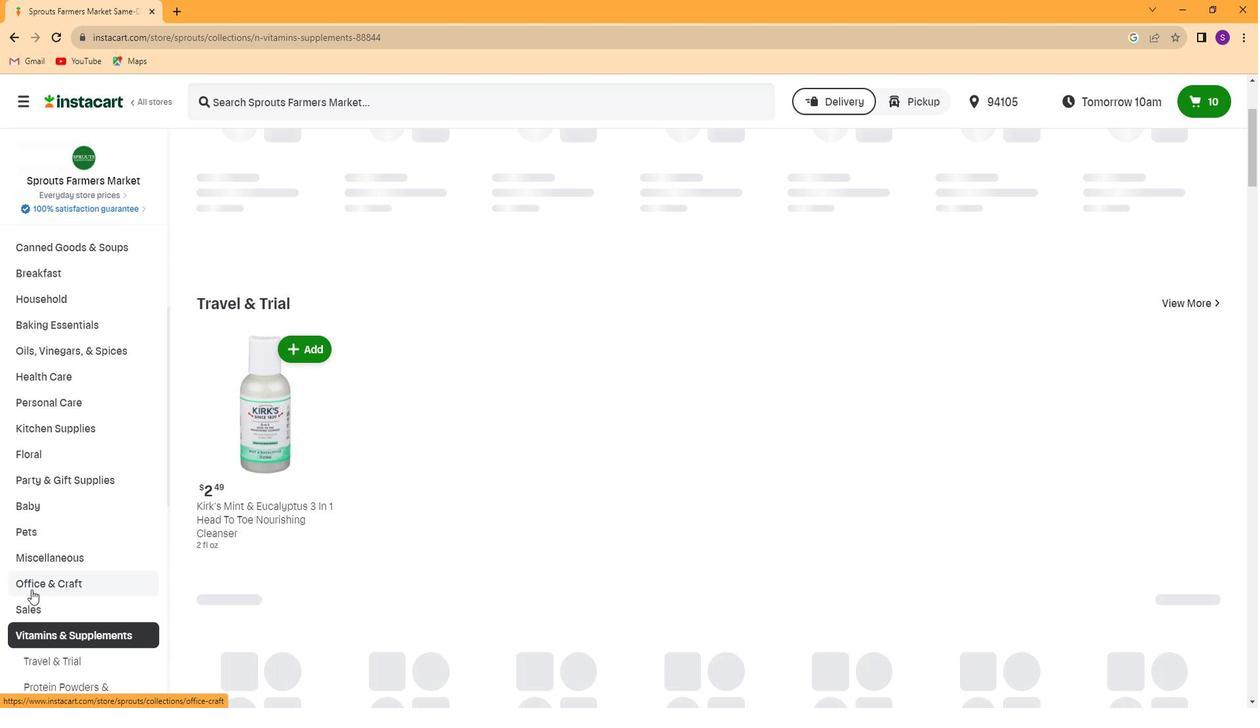 
Action: Mouse moved to (30, 586)
Screenshot: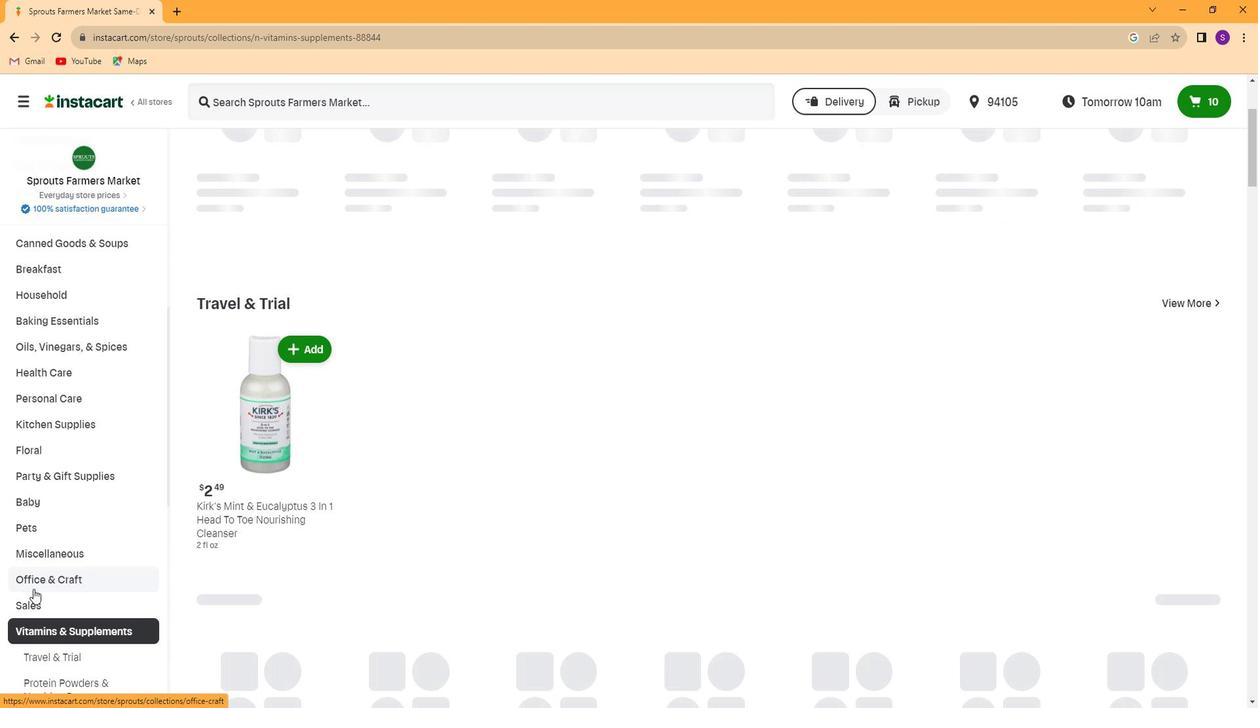 
Action: Mouse scrolled (30, 586) with delta (0, 0)
Screenshot: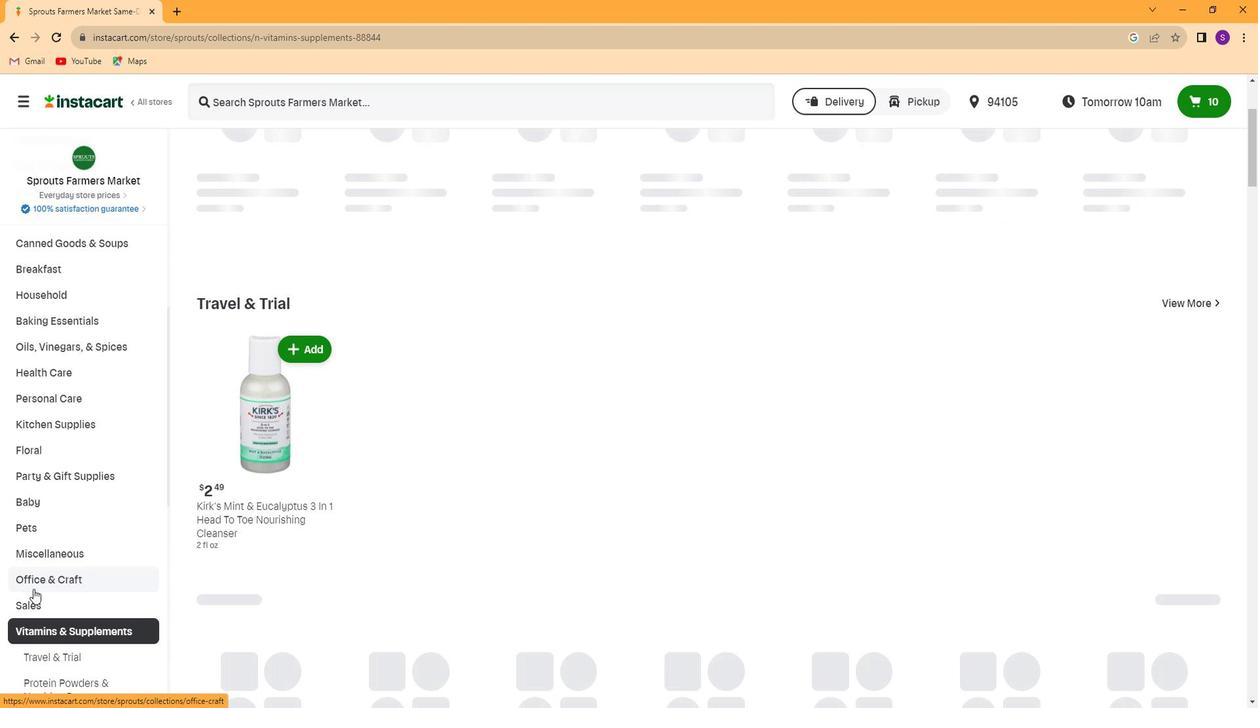 
Action: Mouse moved to (31, 581)
Screenshot: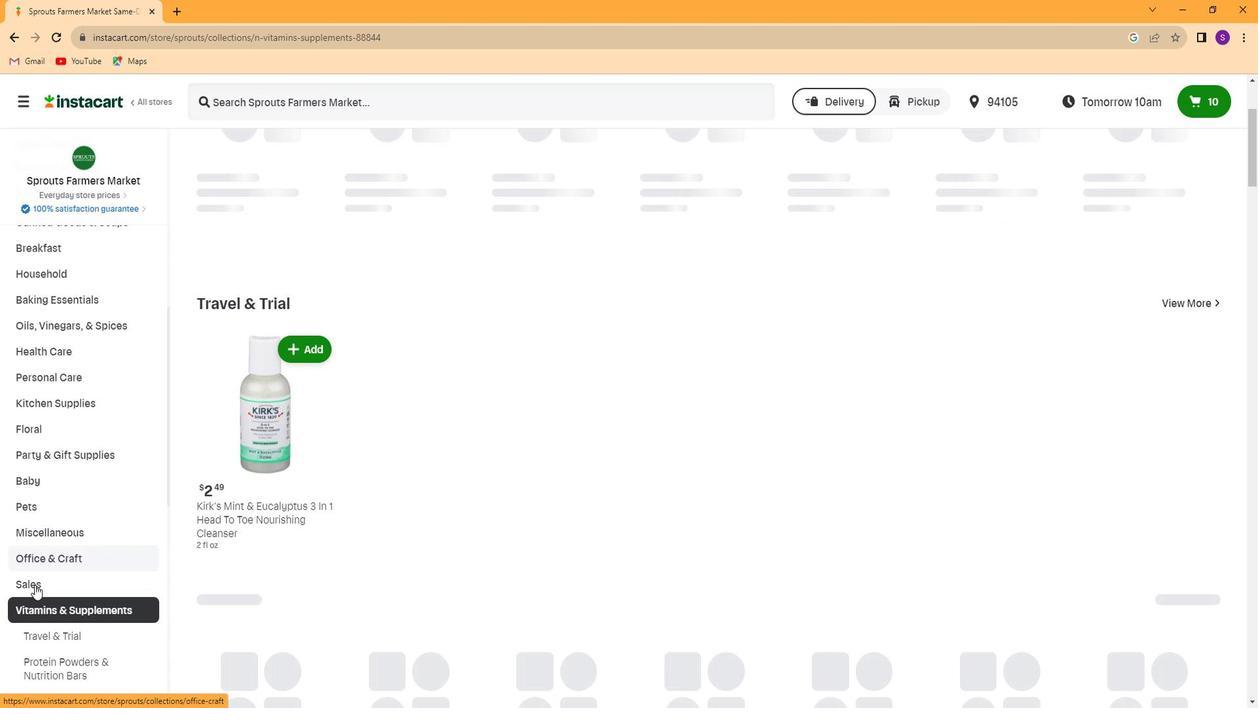 
Action: Mouse scrolled (31, 580) with delta (0, 0)
Screenshot: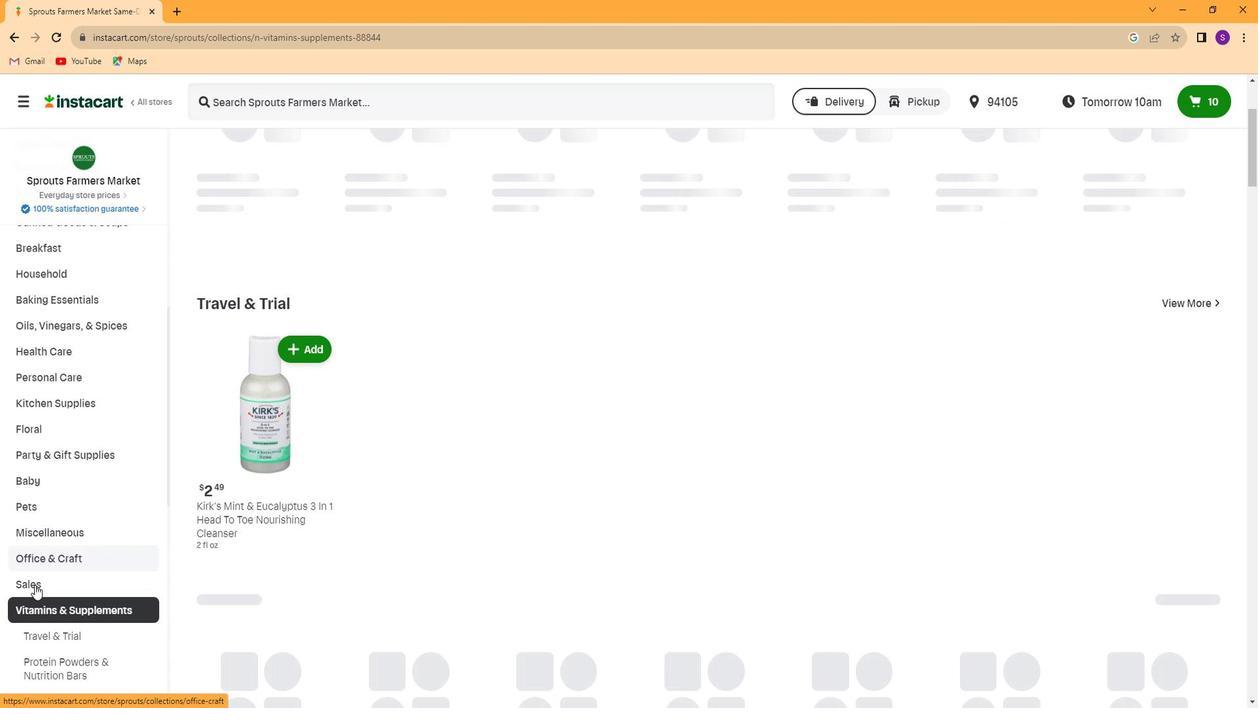 
Action: Mouse moved to (36, 568)
Screenshot: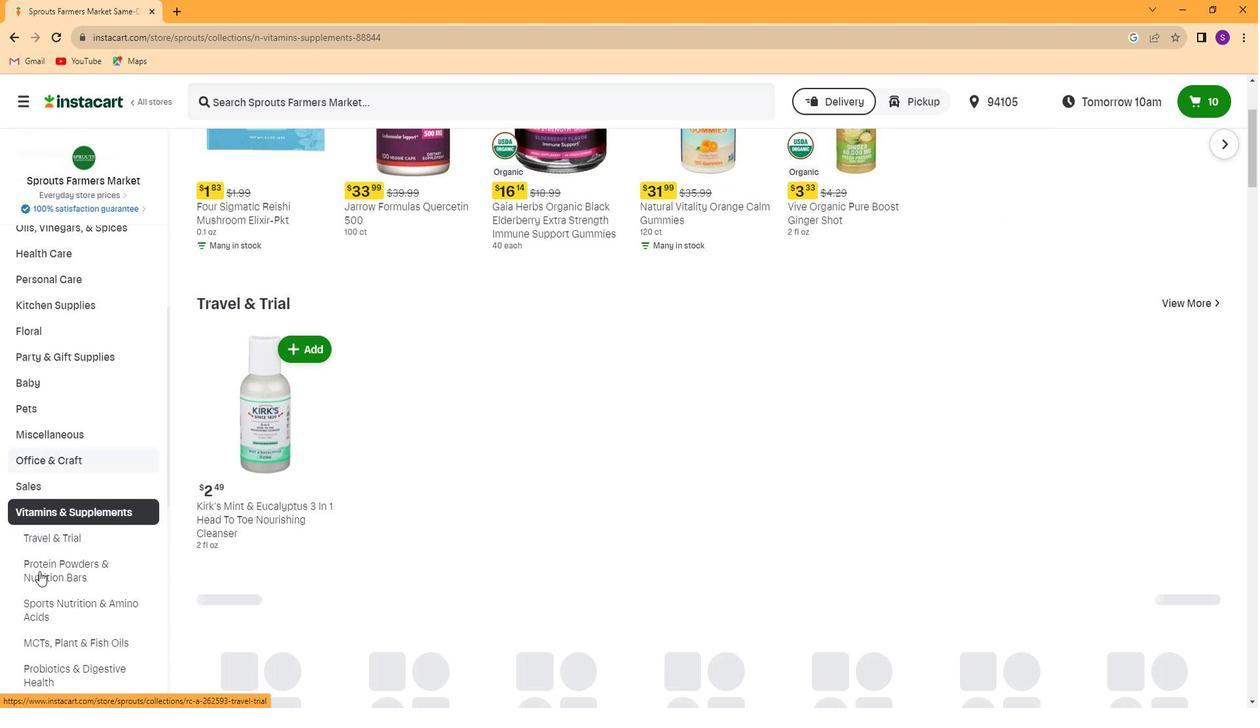 
Action: Mouse scrolled (36, 567) with delta (0, 0)
Screenshot: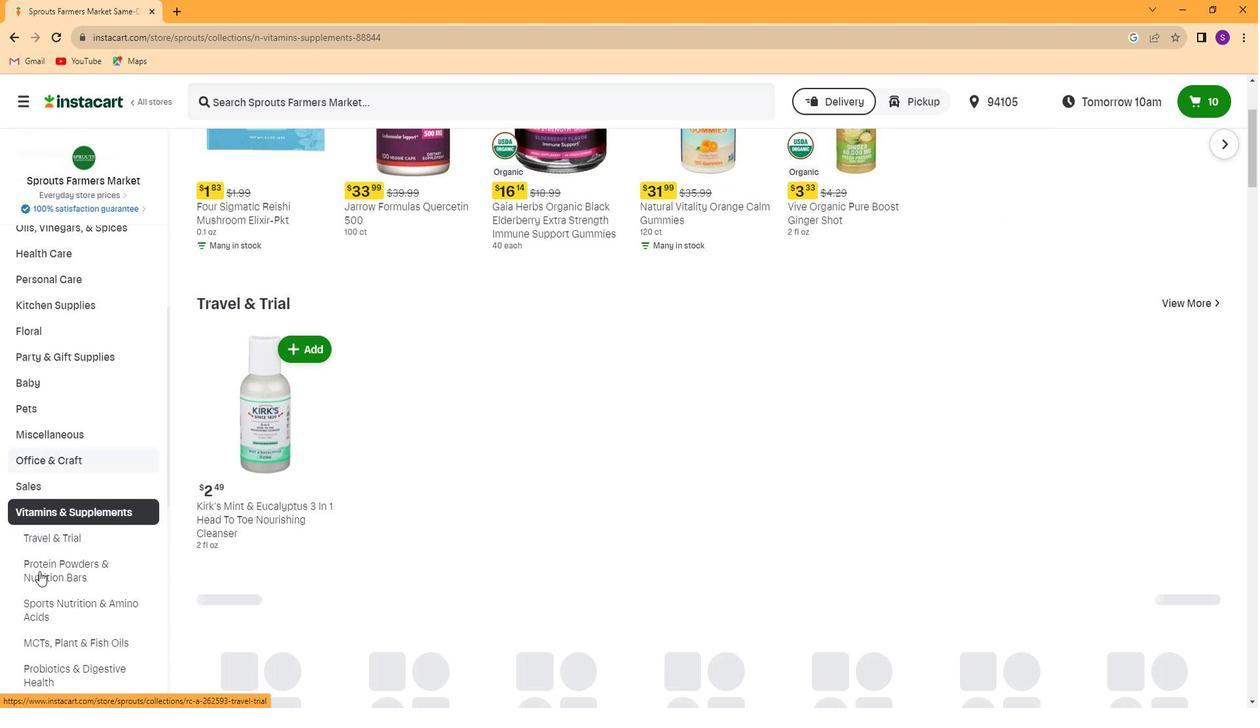 
Action: Mouse moved to (55, 546)
Screenshot: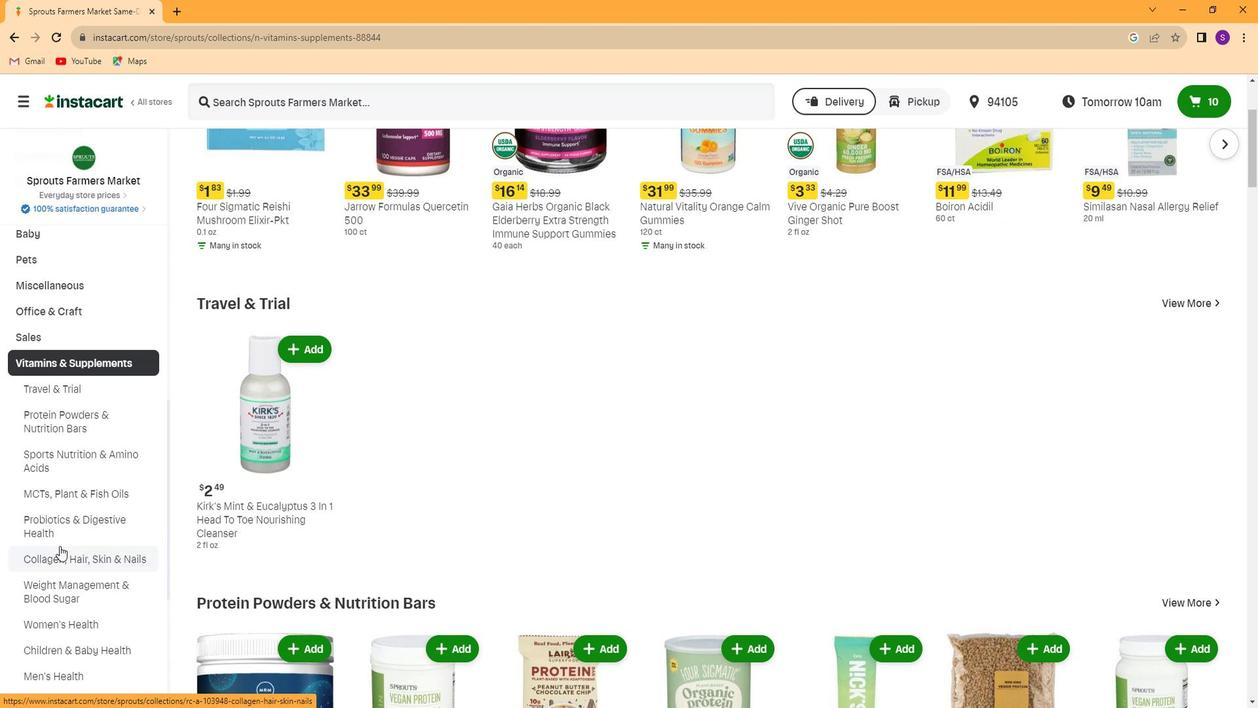 
Action: Mouse scrolled (55, 545) with delta (0, 0)
Screenshot: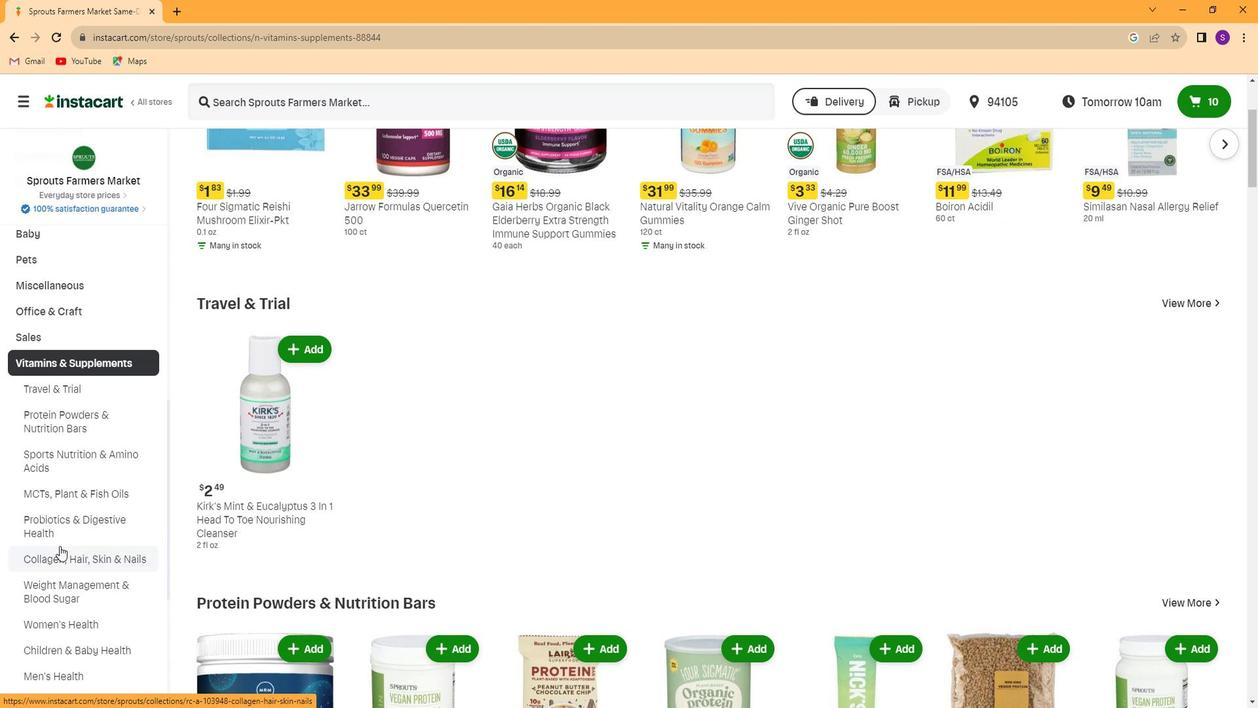 
Action: Mouse scrolled (55, 545) with delta (0, 0)
Screenshot: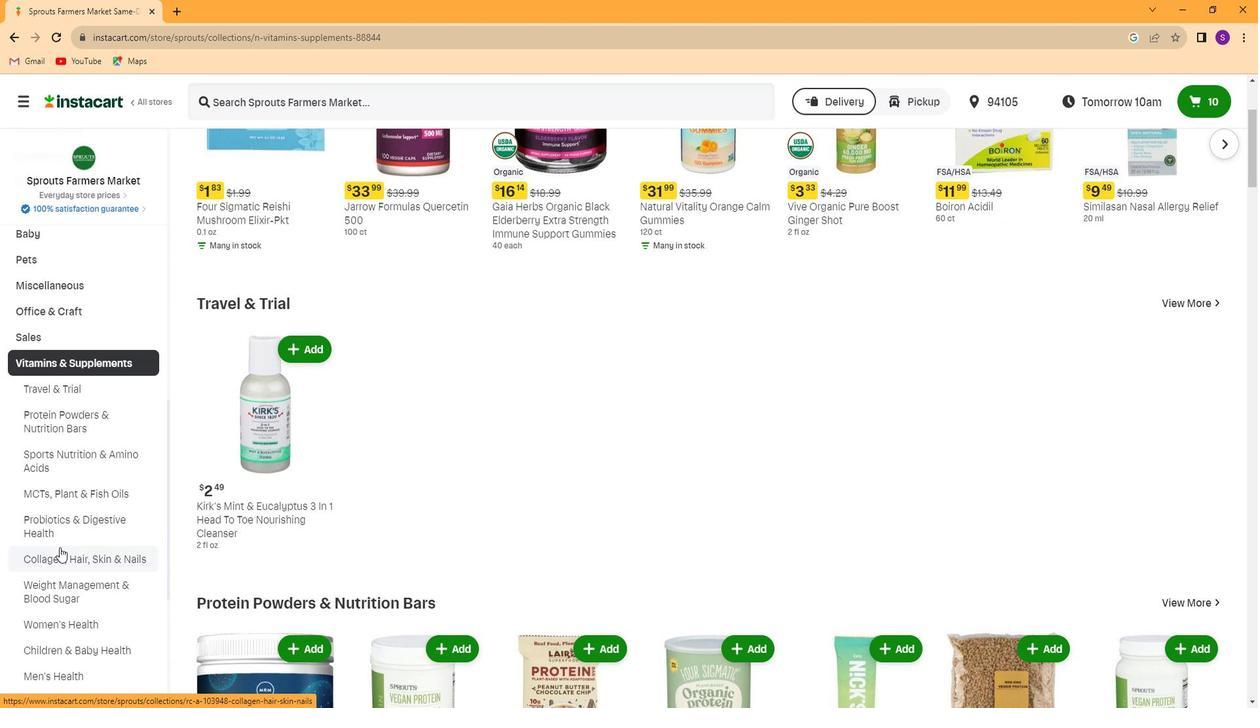 
Action: Mouse scrolled (55, 545) with delta (0, 0)
Screenshot: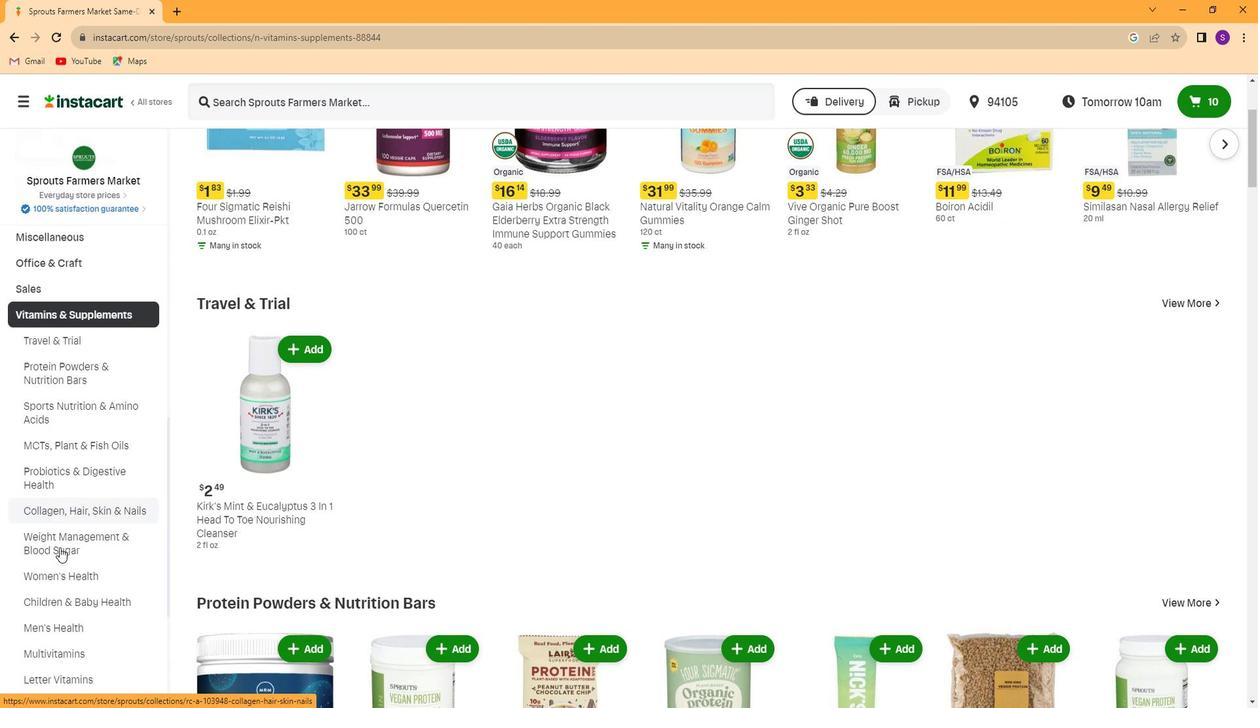 
Action: Mouse moved to (89, 426)
Screenshot: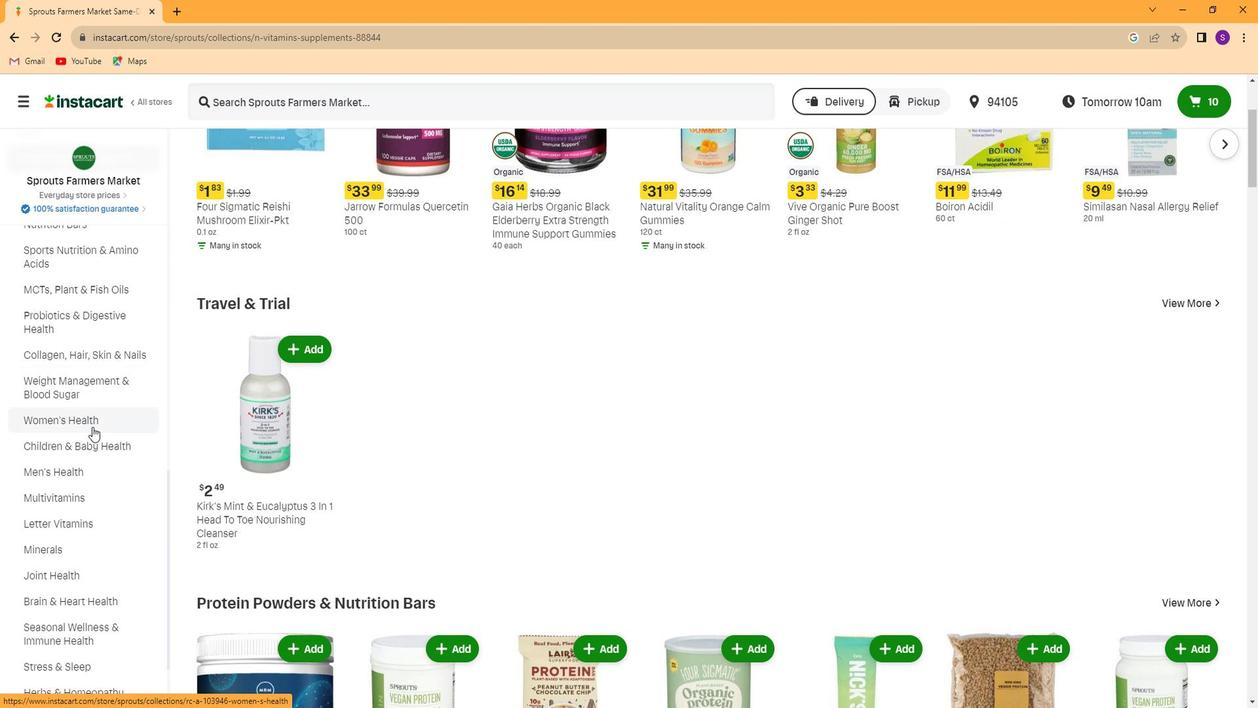 
Action: Mouse pressed left at (89, 426)
Screenshot: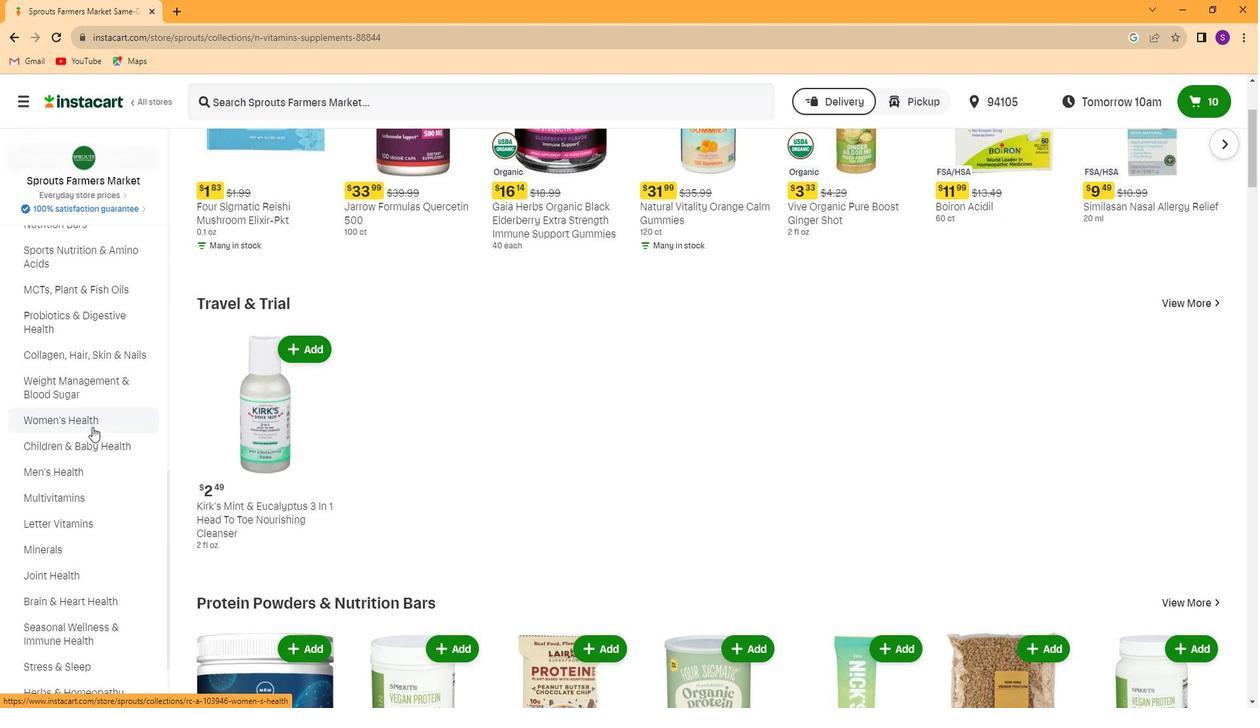 
Action: Mouse moved to (481, 100)
Screenshot: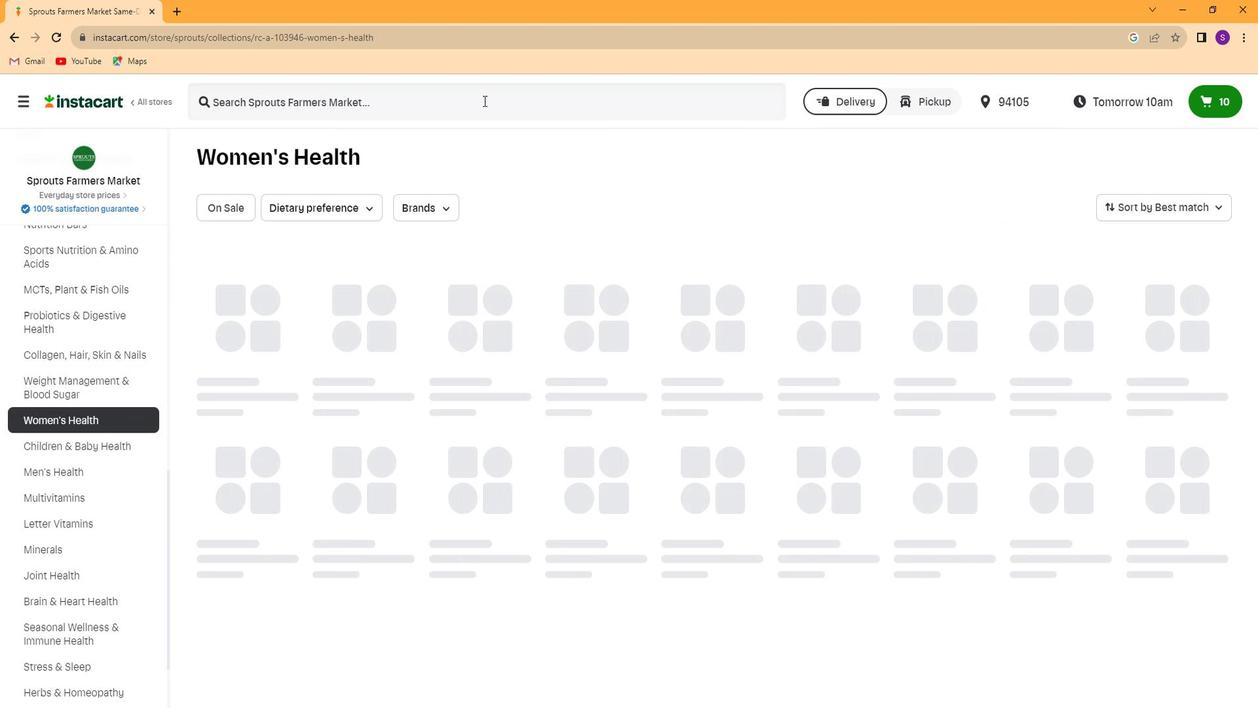 
Action: Mouse pressed left at (481, 100)
Screenshot: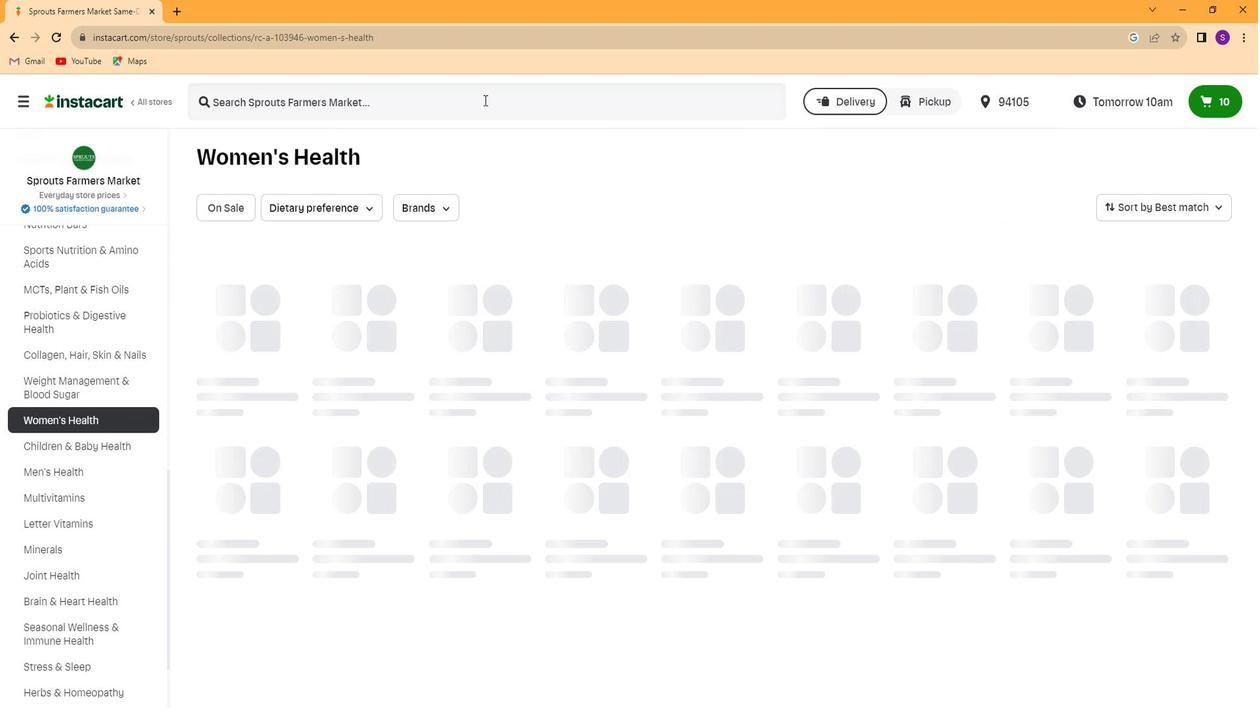 
Action: Key pressed <Key.caps_lock>Y<Key.caps_lock>outheory<Key.space>ca<Key.backspace>ollagen,<Key.space>skin,<Key.space>hair<Key.space><Key.shift>&<Key.space>nail<Key.space>formula<Key.enter>
Screenshot: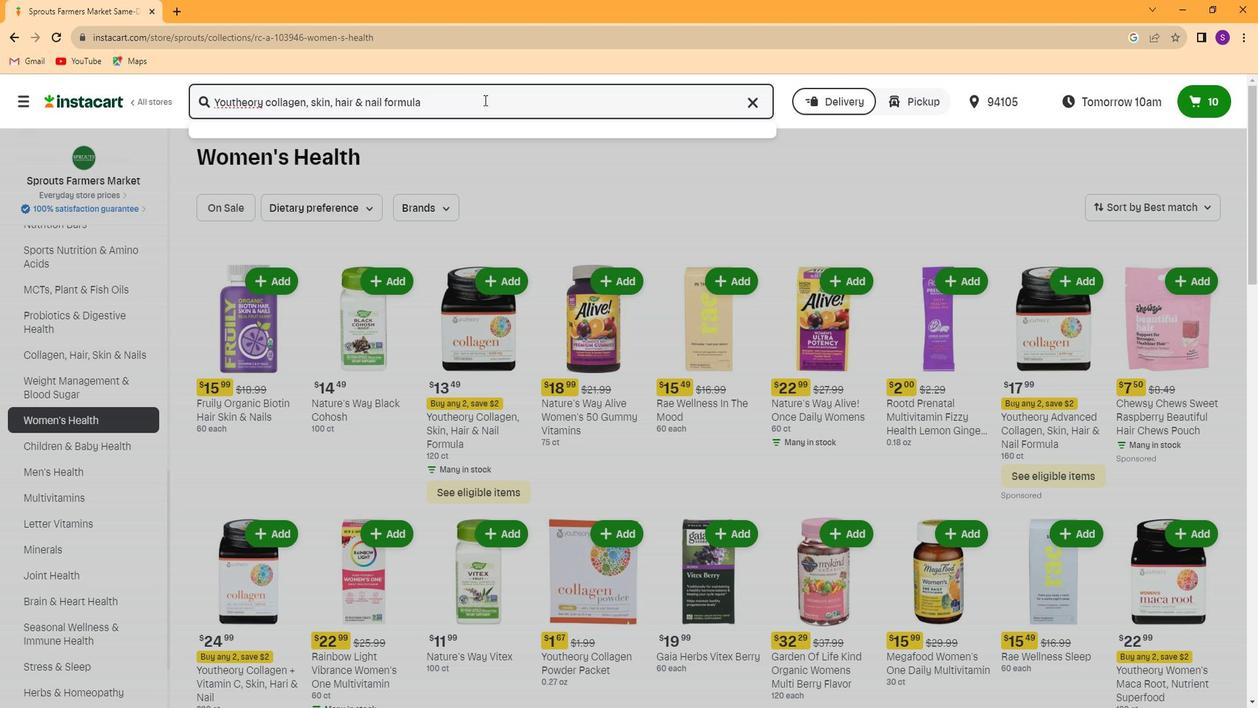 
Action: Mouse moved to (543, 305)
Screenshot: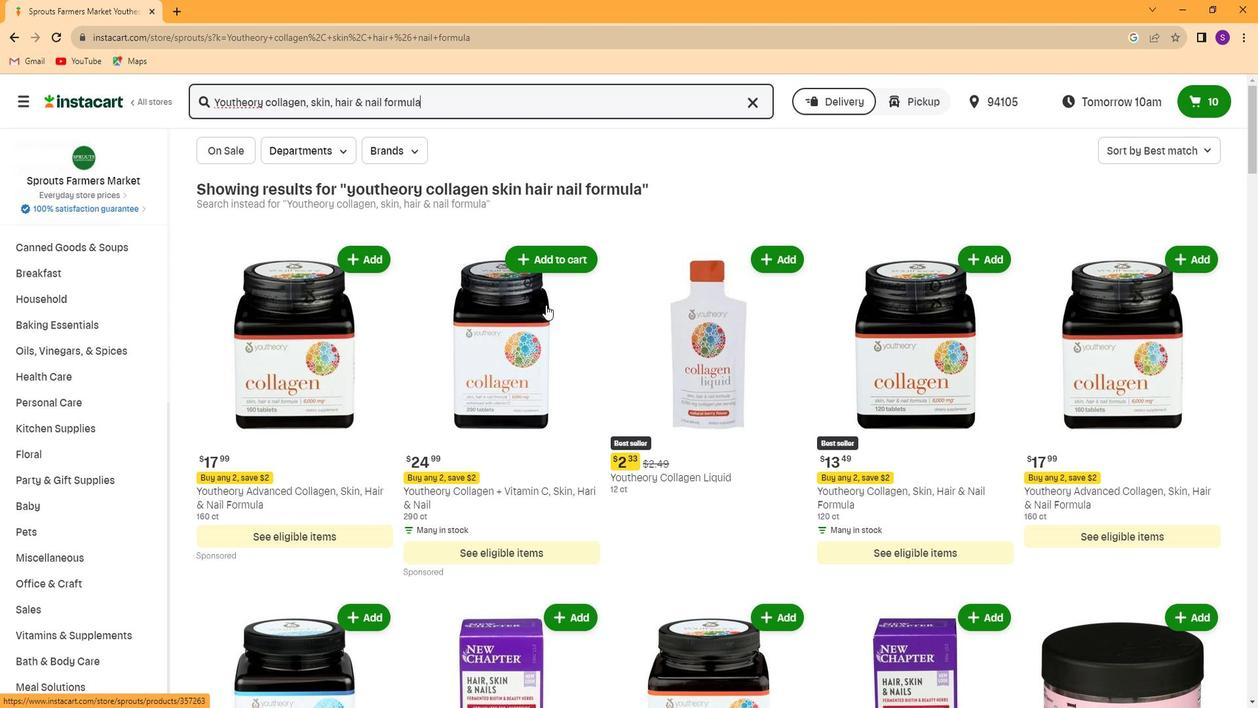 
Action: Mouse scrolled (543, 304) with delta (0, 0)
Screenshot: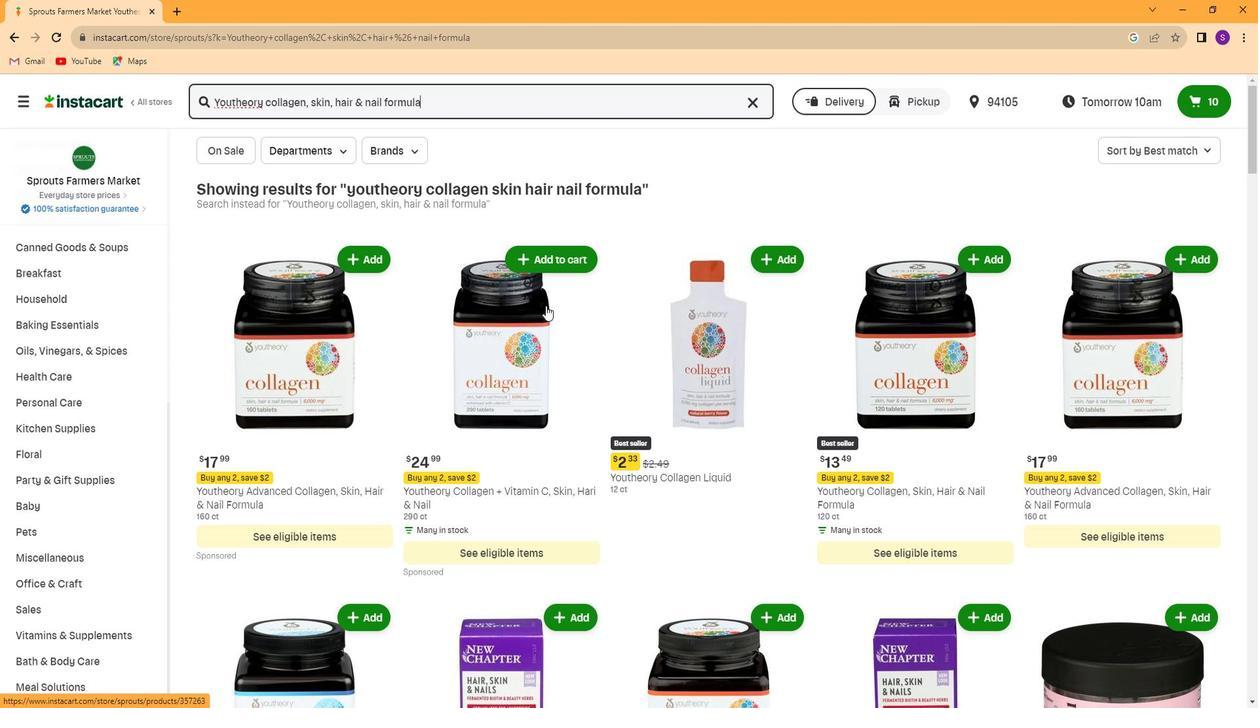 
Action: Mouse moved to (984, 199)
Screenshot: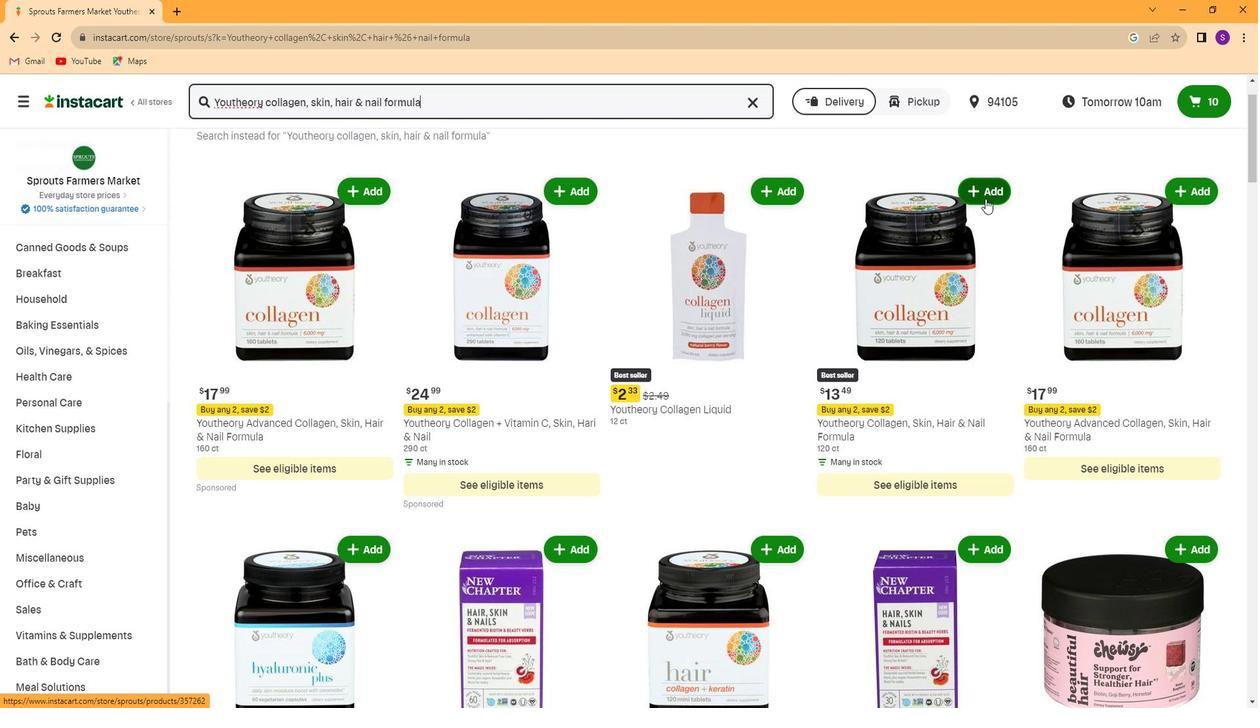 
Action: Mouse pressed left at (984, 199)
Screenshot: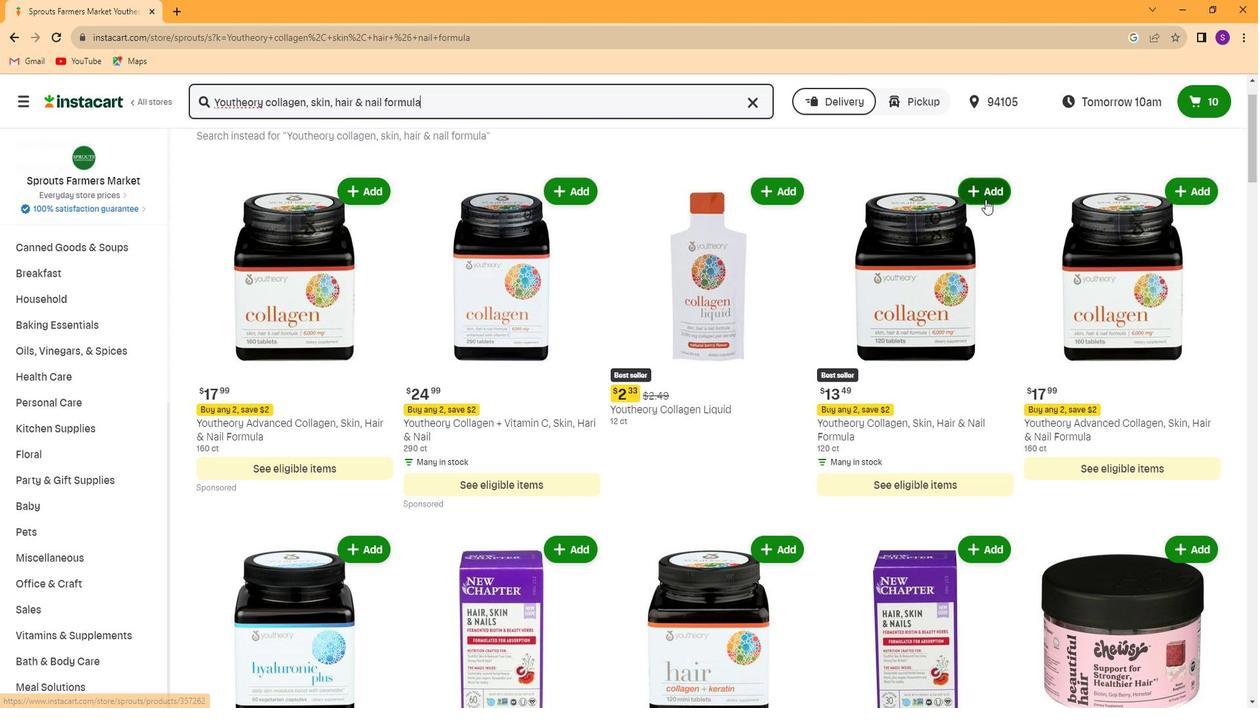 
Action: Mouse moved to (753, 511)
Screenshot: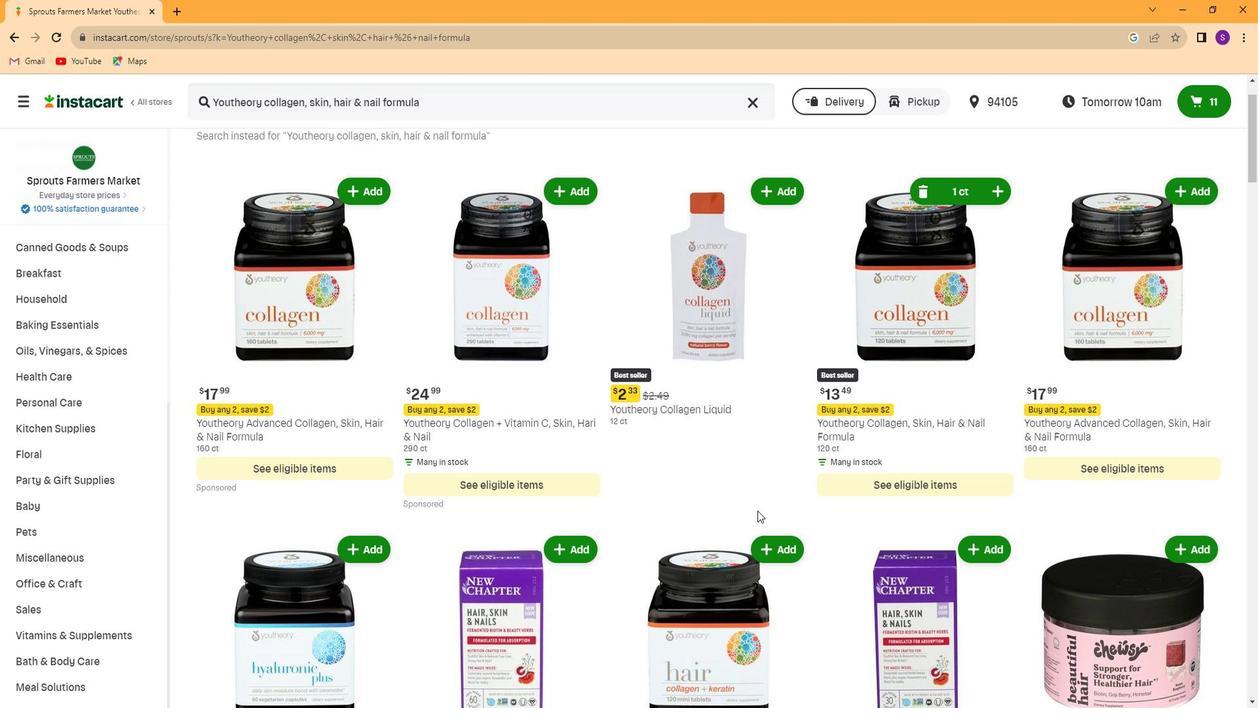 
